 Task: Plan a 3-hour art therapy session for self-expression and creative exploration.
Action: Key pressed s<Key.caps_lock>ELF-<Key.caps_lock>e<Key.caps_lock>XPRESSION<Key.space><Key.shift>&<Key.space><Key.caps_lock>c<Key.caps_lock>REATIVE<Key.space><Key.caps_lock>e<Key.caps_lock>XPLORATION<Key.space><Key.caps_lock>a<Key.caps_lock>RT<Key.space><Key.caps_lock>t<Key.caps_lock>HERAPY<Key.space>
Screenshot: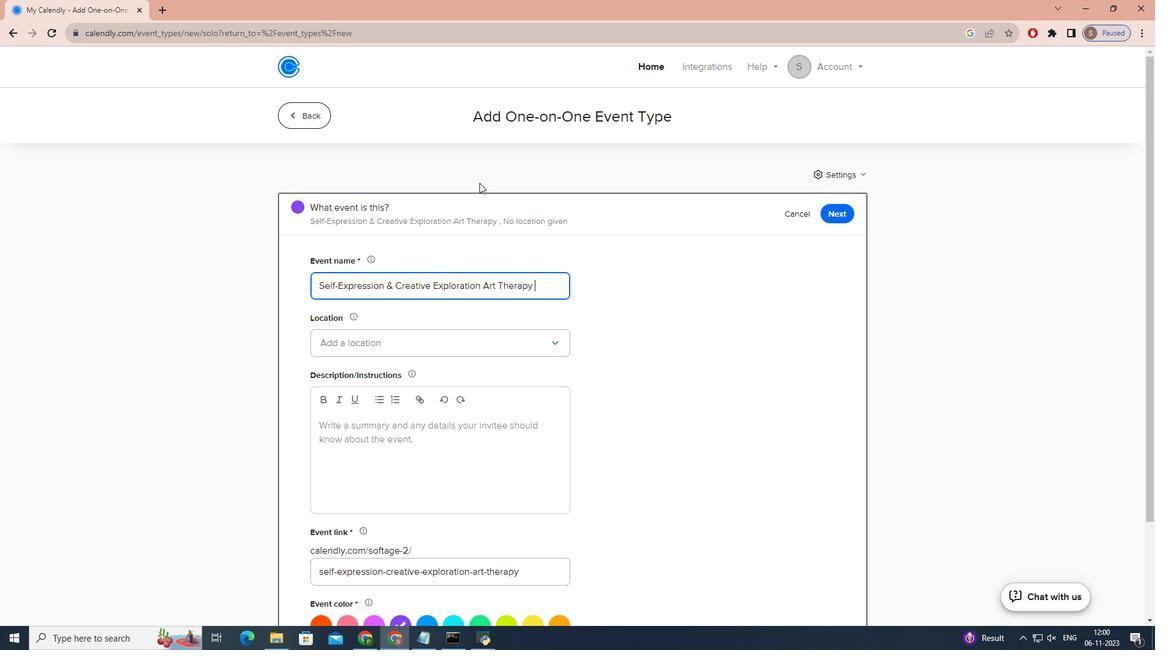 
Action: Mouse moved to (485, 343)
Screenshot: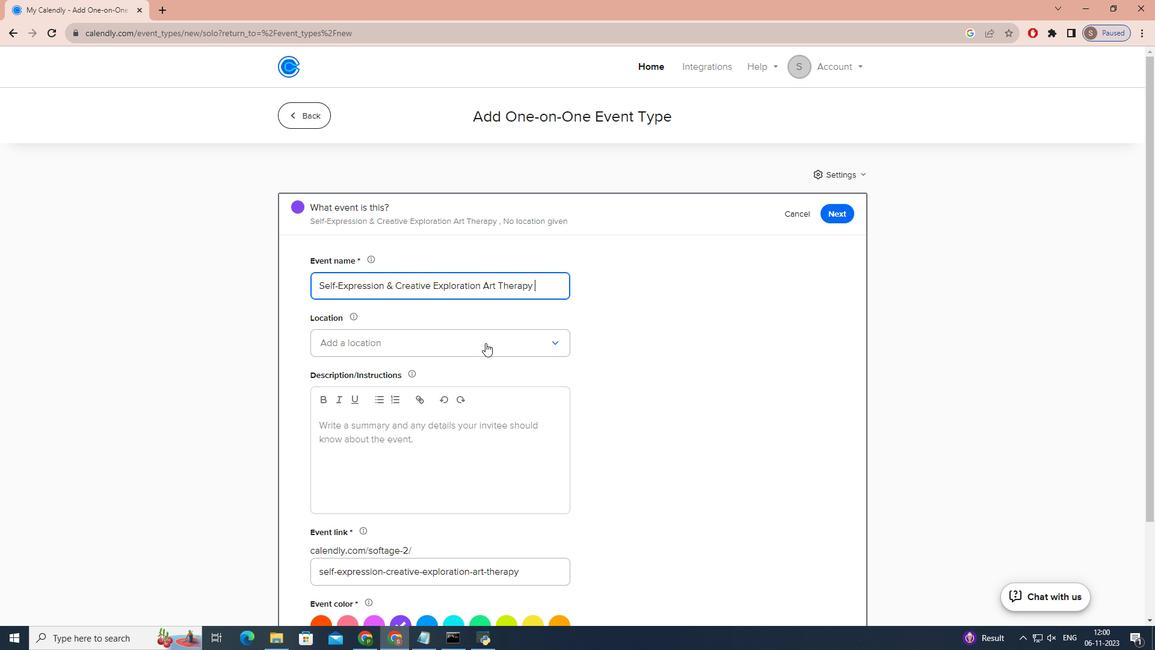 
Action: Mouse pressed left at (485, 343)
Screenshot: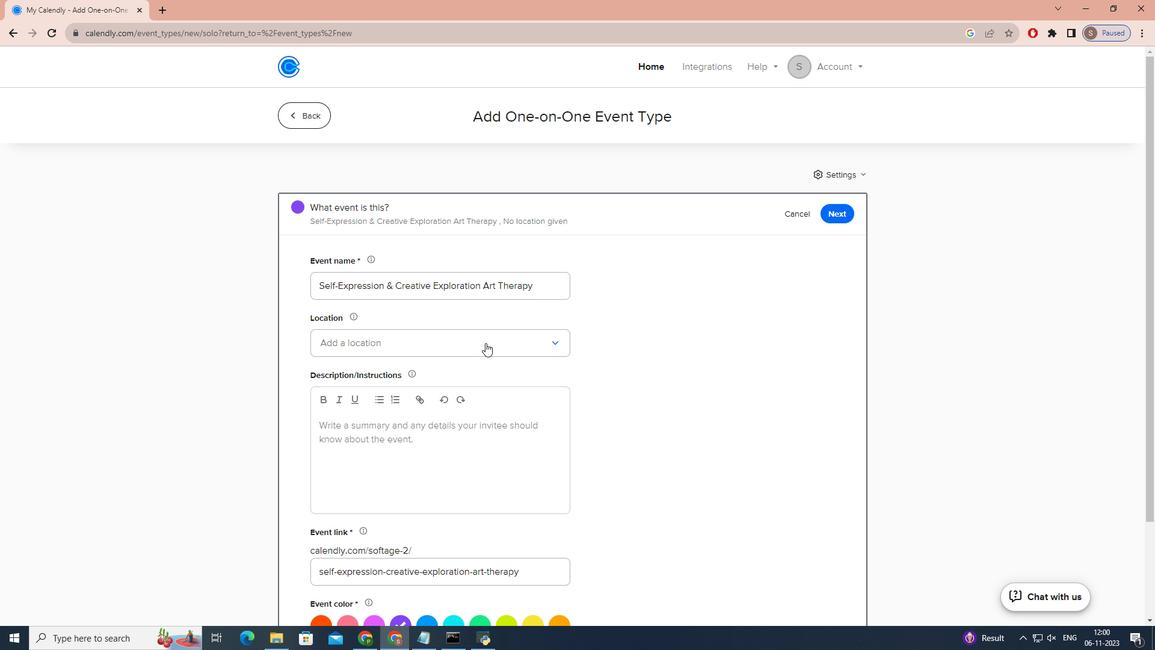 
Action: Mouse moved to (449, 381)
Screenshot: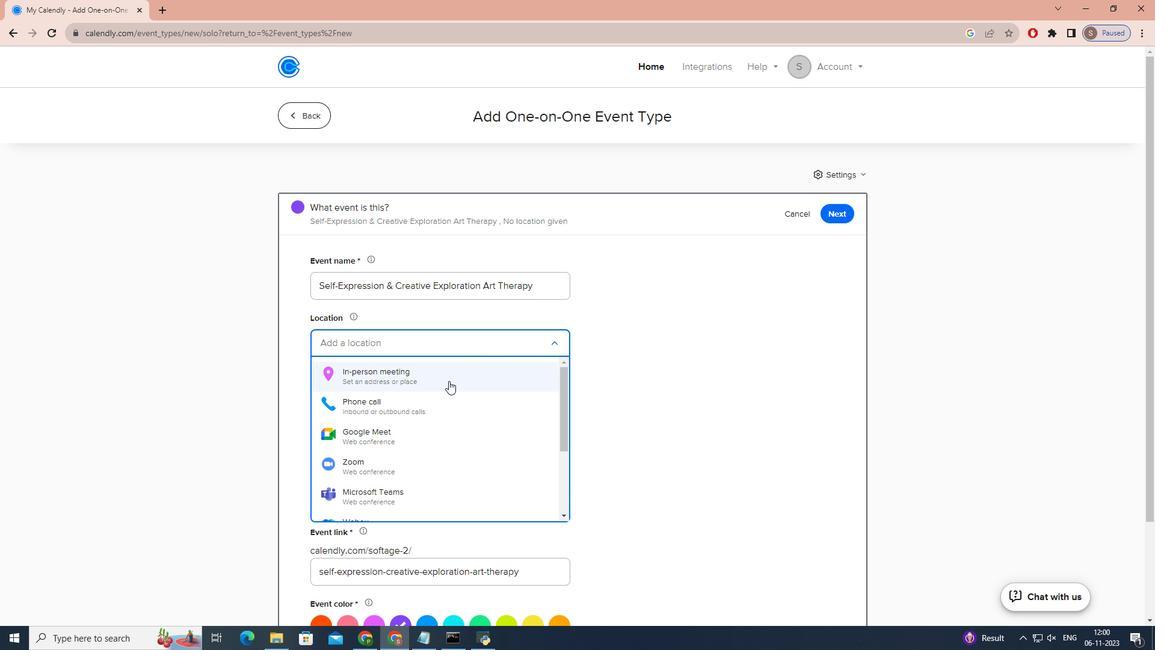 
Action: Mouse pressed left at (449, 381)
Screenshot: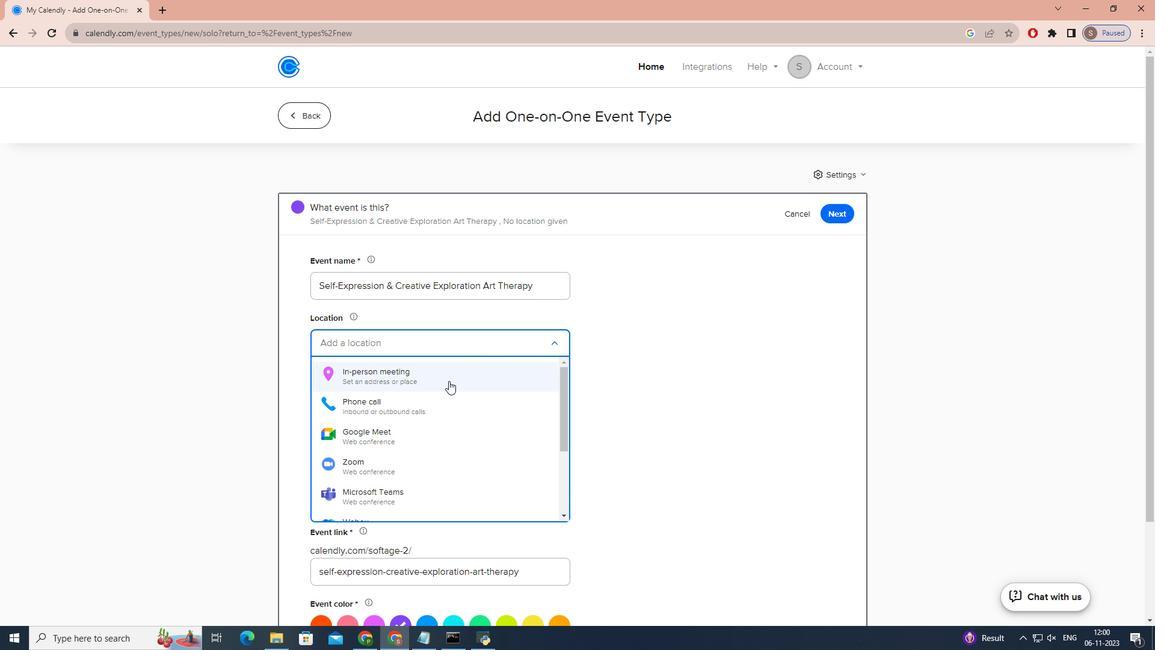 
Action: Mouse moved to (535, 213)
Screenshot: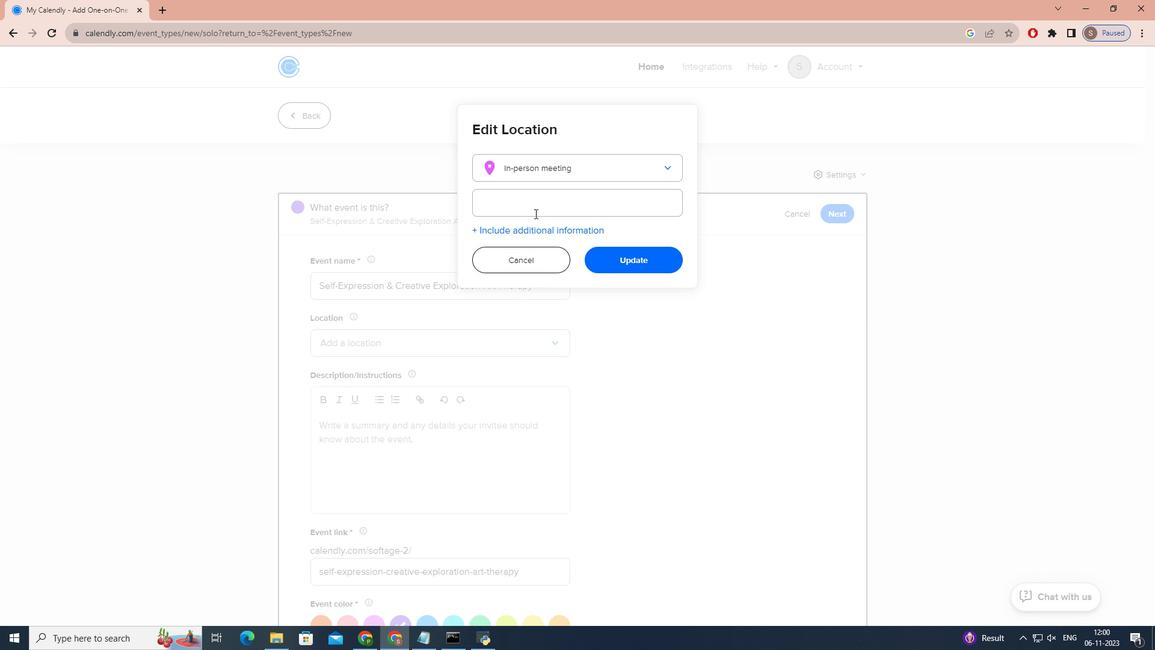 
Action: Mouse pressed left at (535, 213)
Screenshot: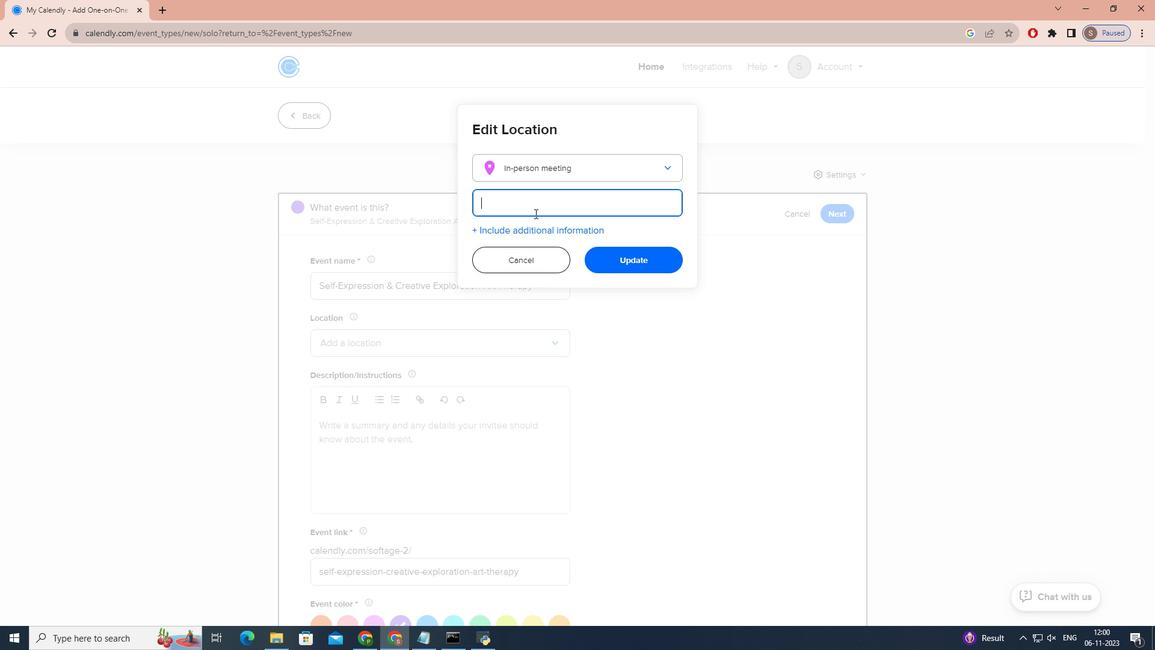 
Action: Mouse moved to (529, 207)
Screenshot: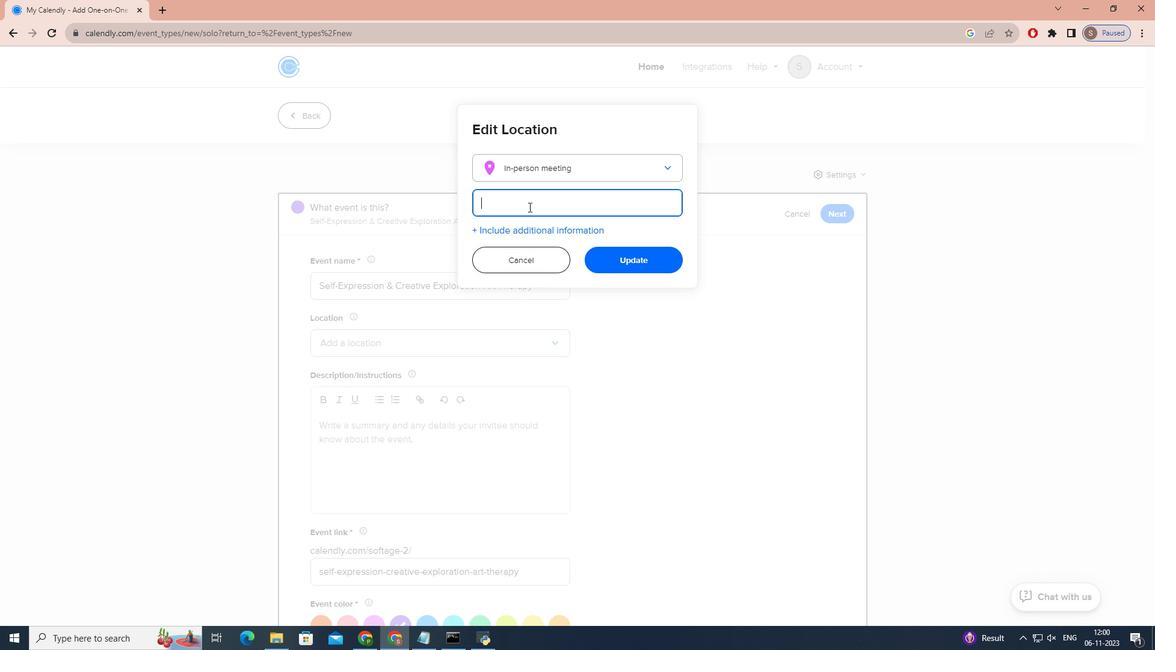 
Action: Key pressed <Key.caps_lock>b<Key.caps_lock>RAIN<Key.space><Key.caps_lock>r<Key.caps_lock>ESOURCE<Key.space>263<Key.backspace><Key.backspace><Key.backspace><Key.caps_lock>a<Key.caps_lock>RT<Key.space><Key.caps_lock>t<Key.caps_lock>HERAPY<Key.space><Key.caps_lock>c<Key.caps_lock>ENTRE<Key.backspace><Key.backspace>ER,<Key.space>235<Key.space><Key.caps_lock>w<Key.caps_lock>EST<Key.space><Key.caps_lock>a<Key.caps_lock>VE<Key.shift><Key.shift>#1D<Key.backspace><Key.caps_lock>d<Key.space>ny,<Key.space>ny<Key.space>10023<Key.space>
Screenshot: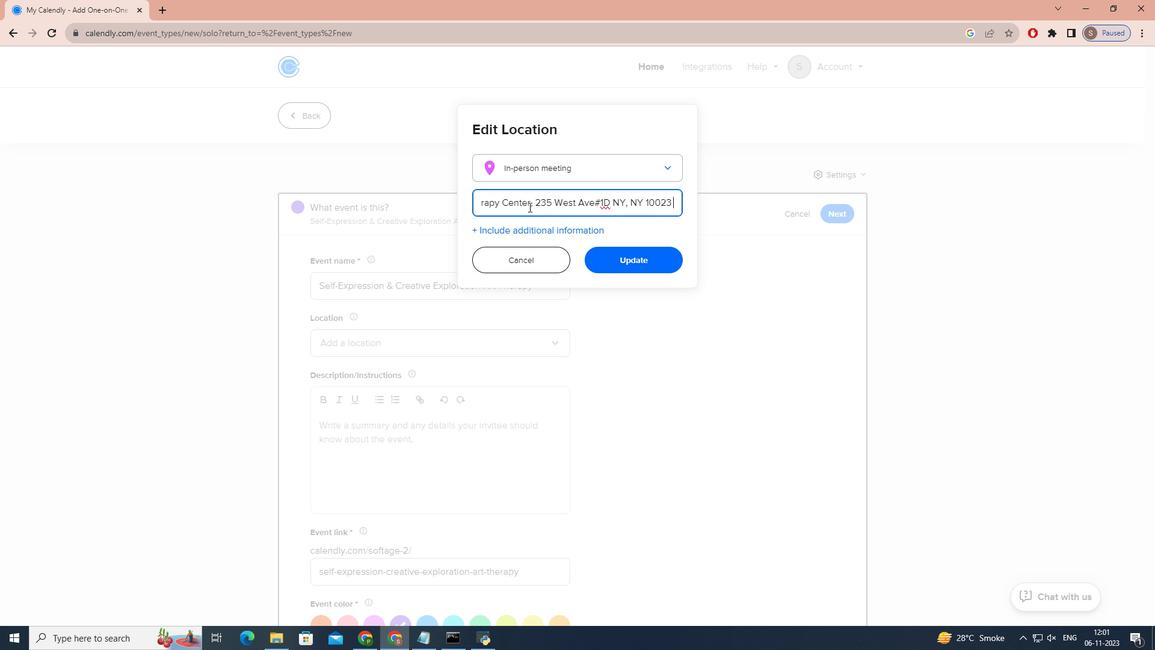 
Action: Mouse moved to (595, 201)
Screenshot: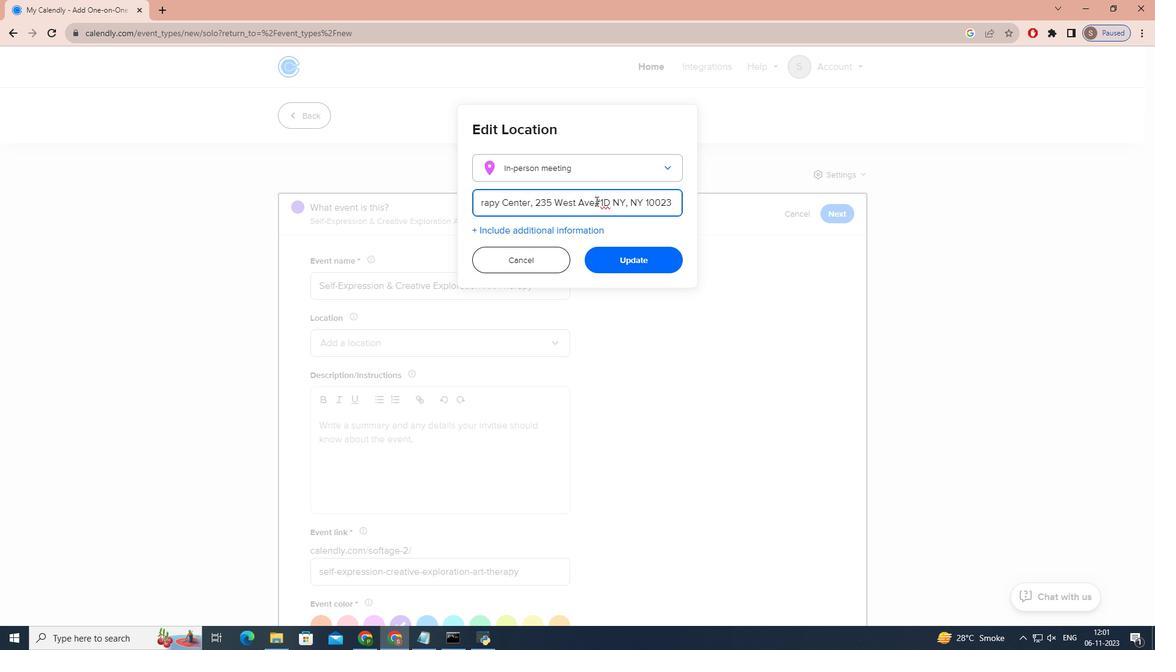 
Action: Mouse pressed left at (595, 201)
Screenshot: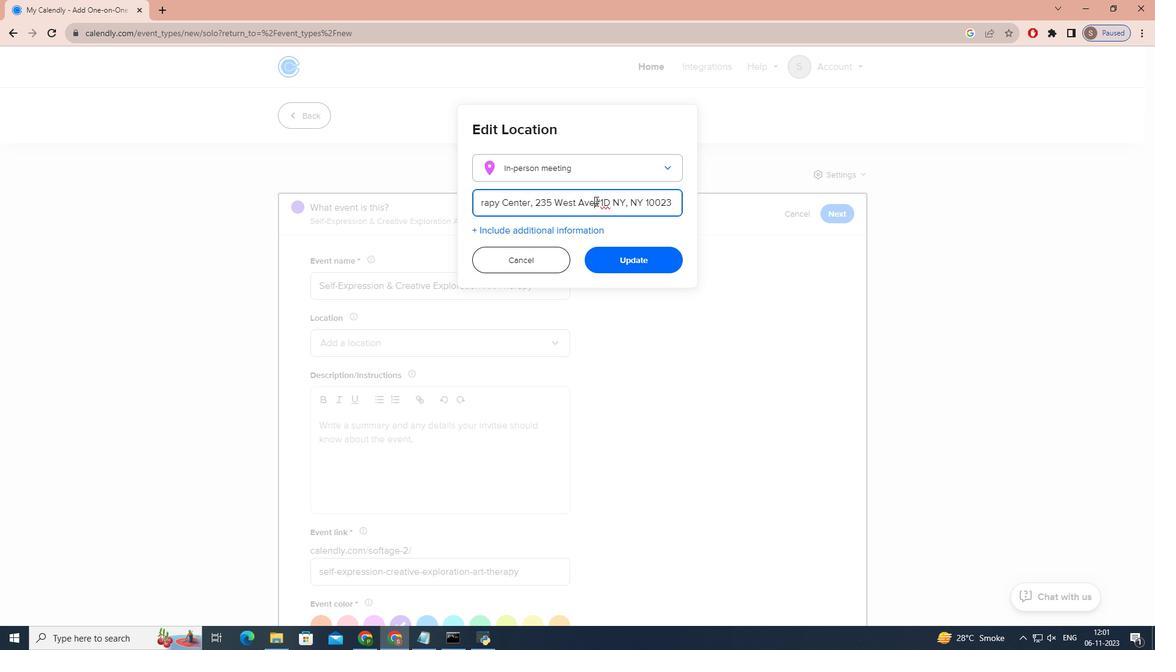 
Action: Key pressed <Key.space>
Screenshot: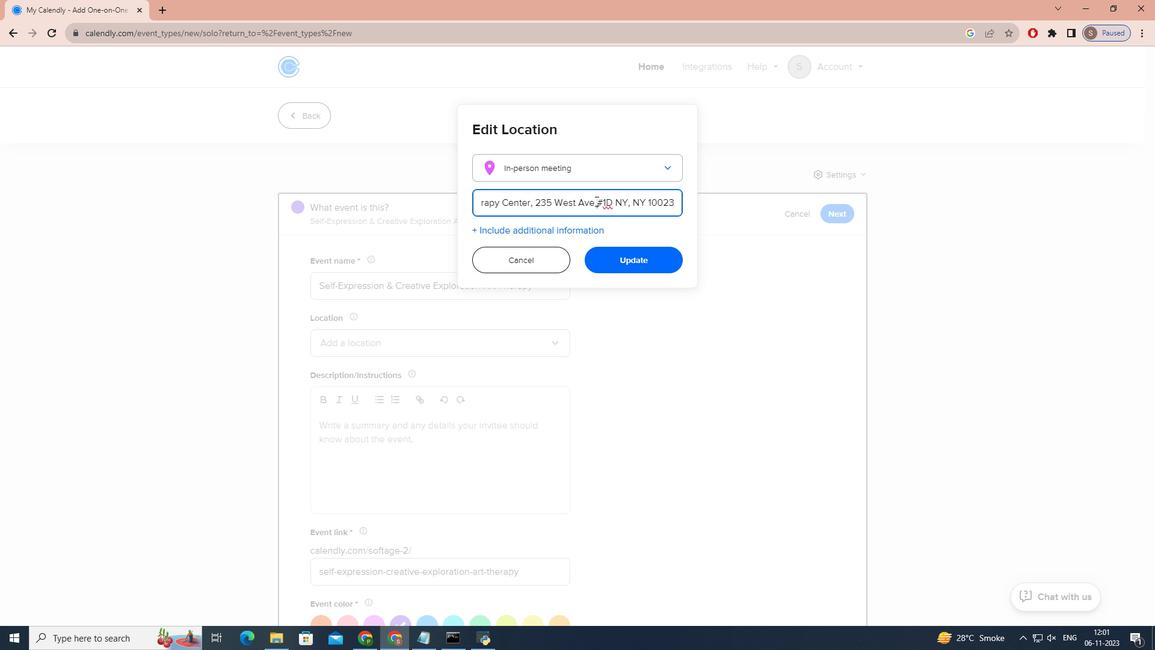 
Action: Mouse moved to (626, 255)
Screenshot: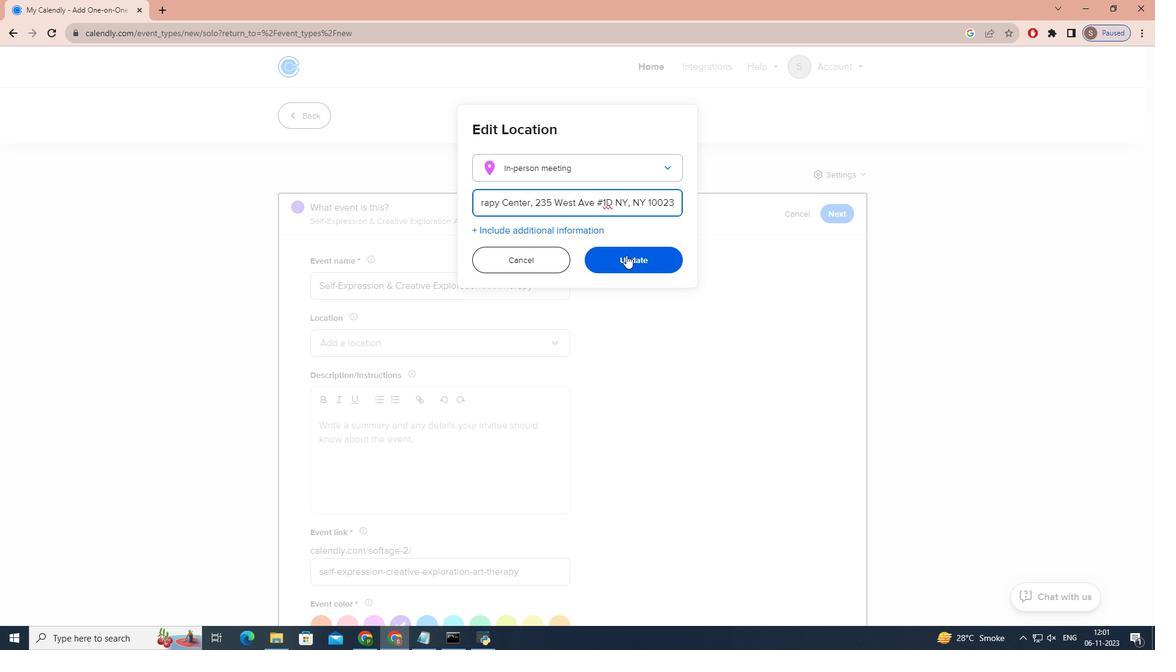 
Action: Mouse pressed left at (626, 255)
Screenshot: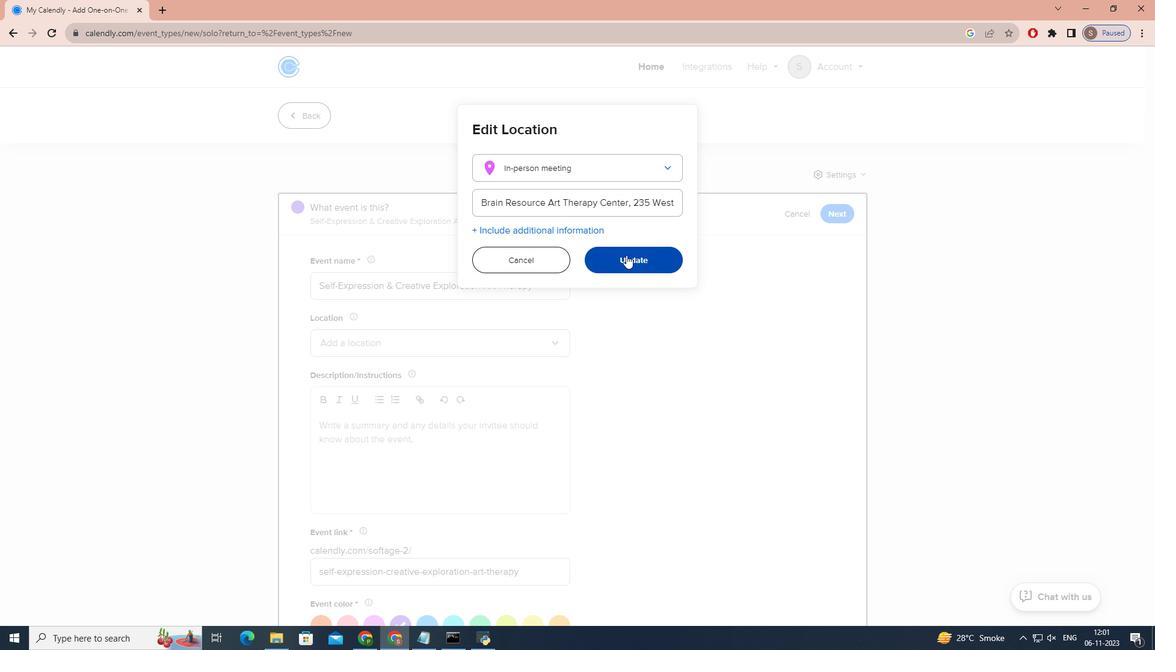 
Action: Mouse moved to (446, 476)
Screenshot: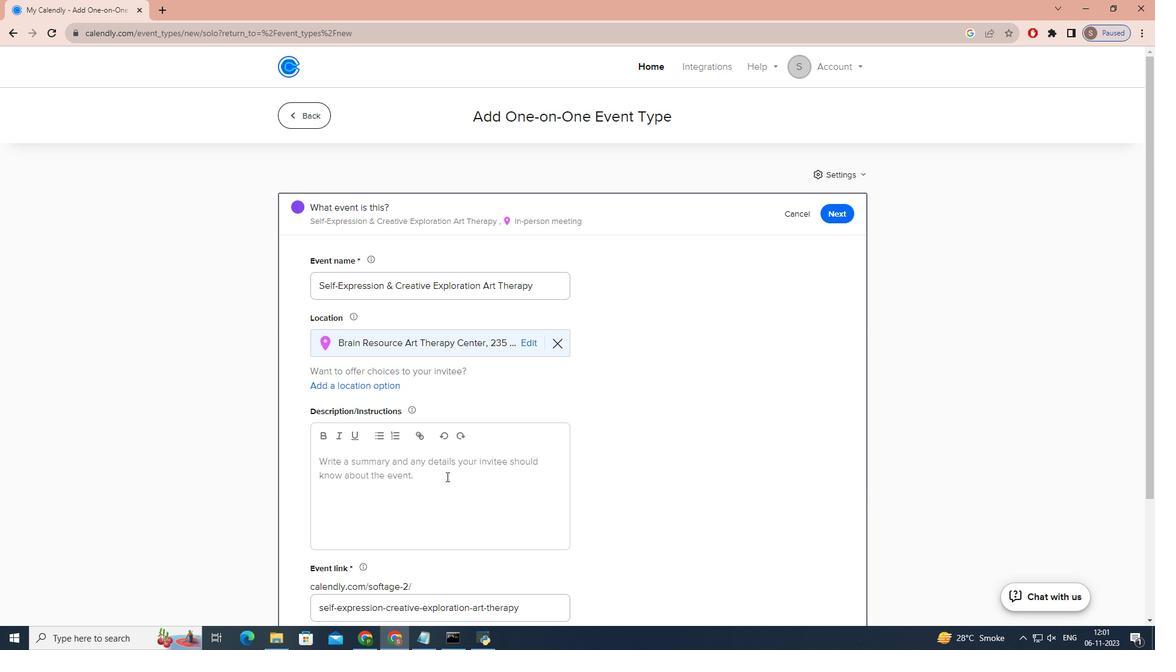 
Action: Mouse pressed left at (446, 476)
Screenshot: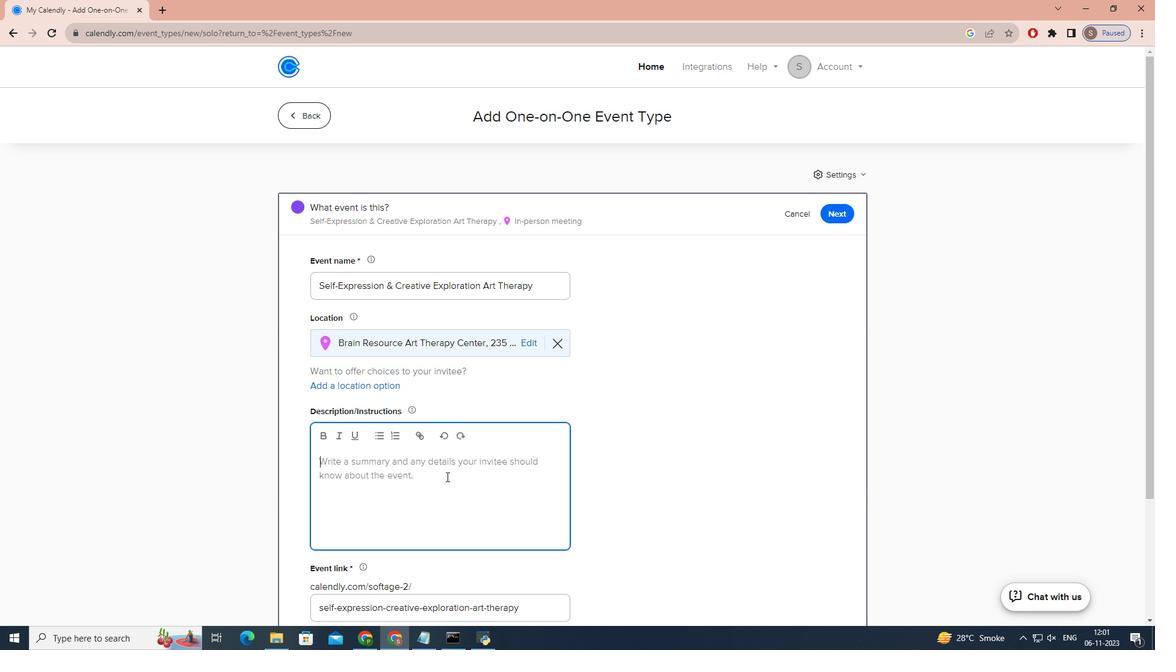
Action: Mouse moved to (446, 476)
Screenshot: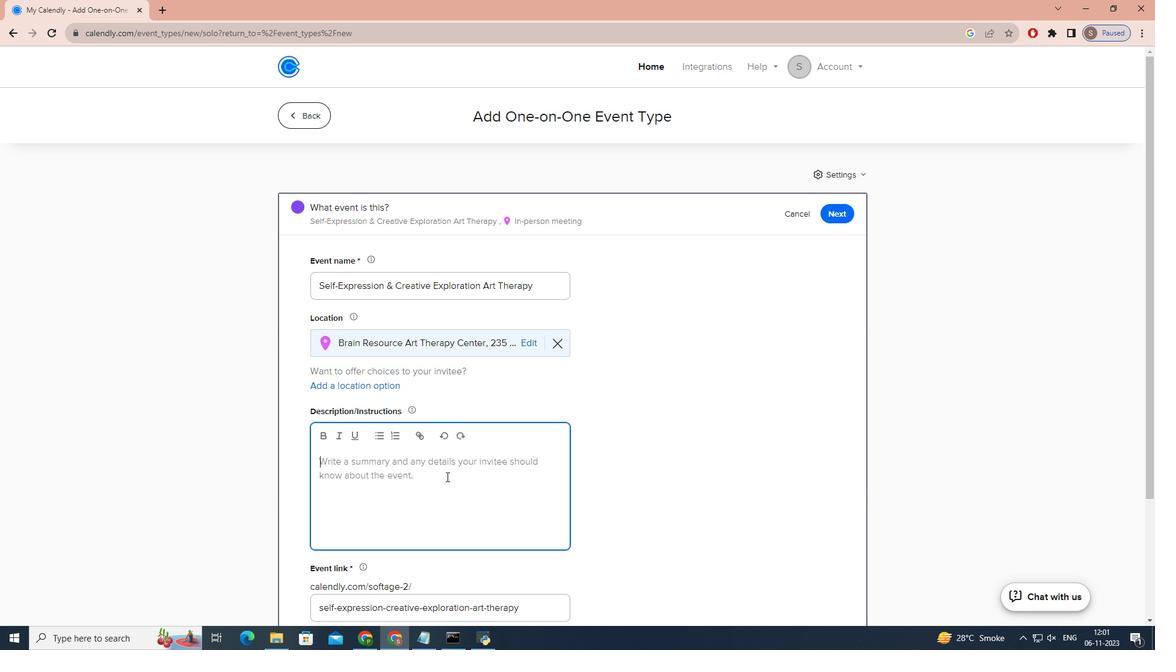 
Action: Key pressed <Key.caps_lock><Key.caps_lock>j<Key.caps_lock>OIN<Key.space>US<Key.space>FOR<Key.space>A<Key.space>MIND<Key.space>REFRESHING<Key.space>ART<Key.space>THERAPY<Key.space>SESSION<Key.space>DESIGNED<Key.space>TO<Key.space>HELP<Key.space>YOU<Key.space>EXPLORE<Key.space>YOUR<Key.space>INNER<Key.space>CREATIVITY,<Key.space>EXPRESS<Key.space>YOUR<Key.space>EMOTIONS,<Key.space>AND<Key.space>DISCOVER<Key.space>NEW<Key.space>WAYS<Key.space>TO<Key.space>COMMUNIATE<Key.space>THROUGH<Key.space>ART.<Key.space><Key.caps_lock>a<Key.caps_lock>RT<Key.backspace><Key.backspace><Key.backspace><Key.backspace><Key.space><Key.caps_lock>t<Key.caps_lock>HIS<Key.space>
Screenshot: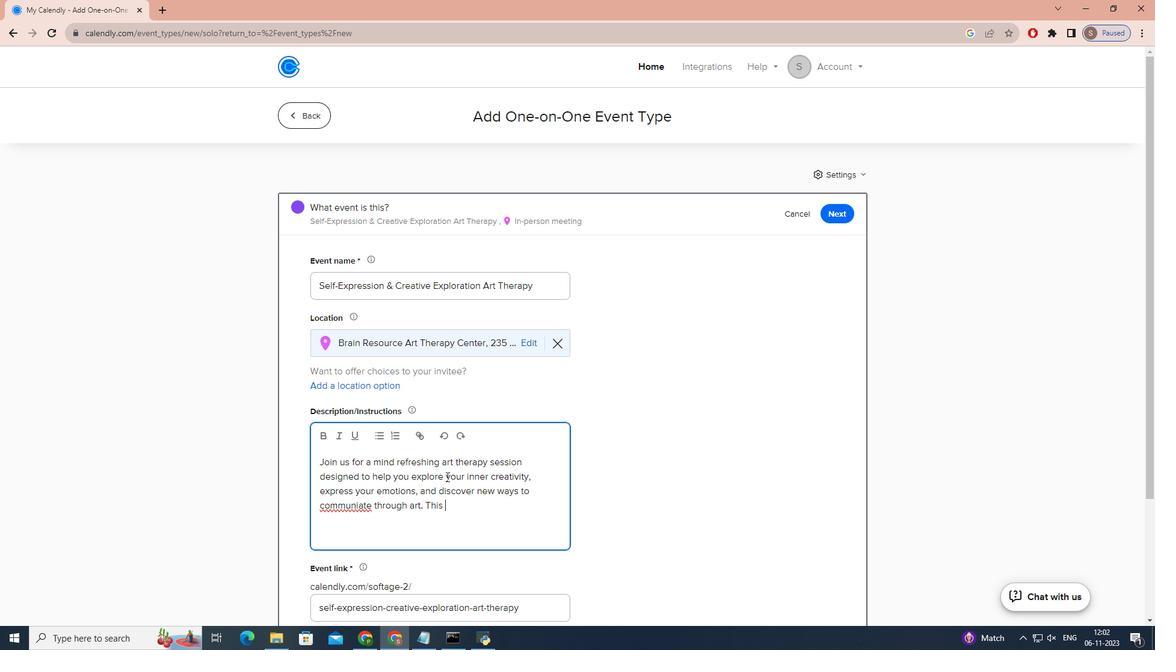 
Action: Mouse moved to (357, 506)
Screenshot: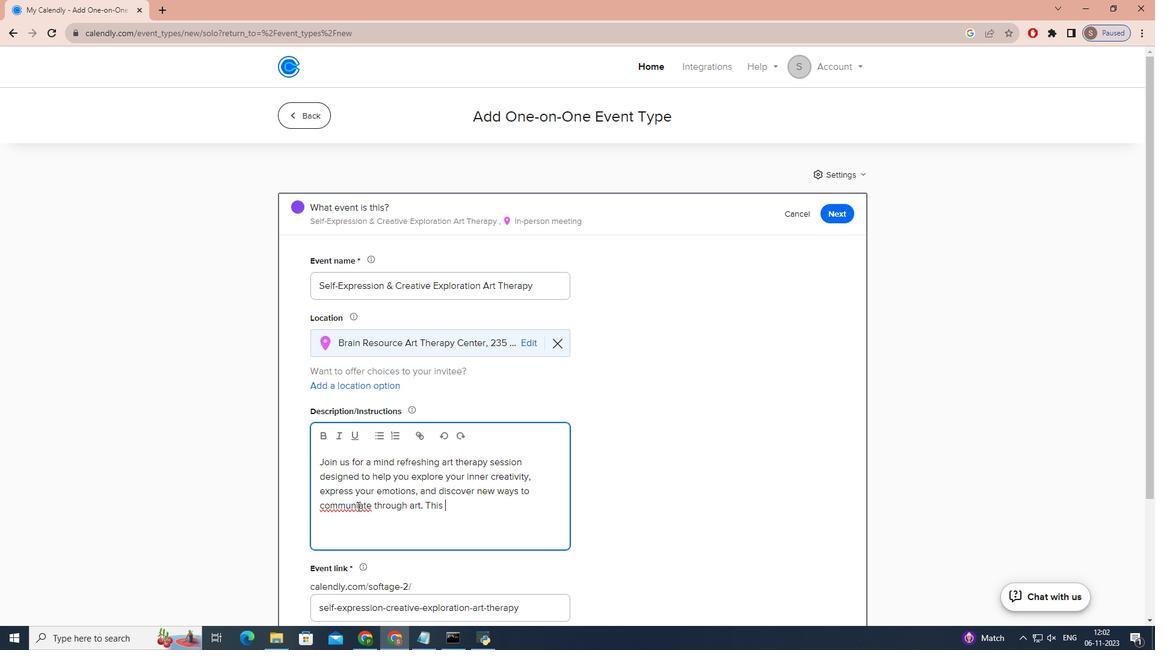 
Action: Mouse pressed left at (357, 506)
Screenshot: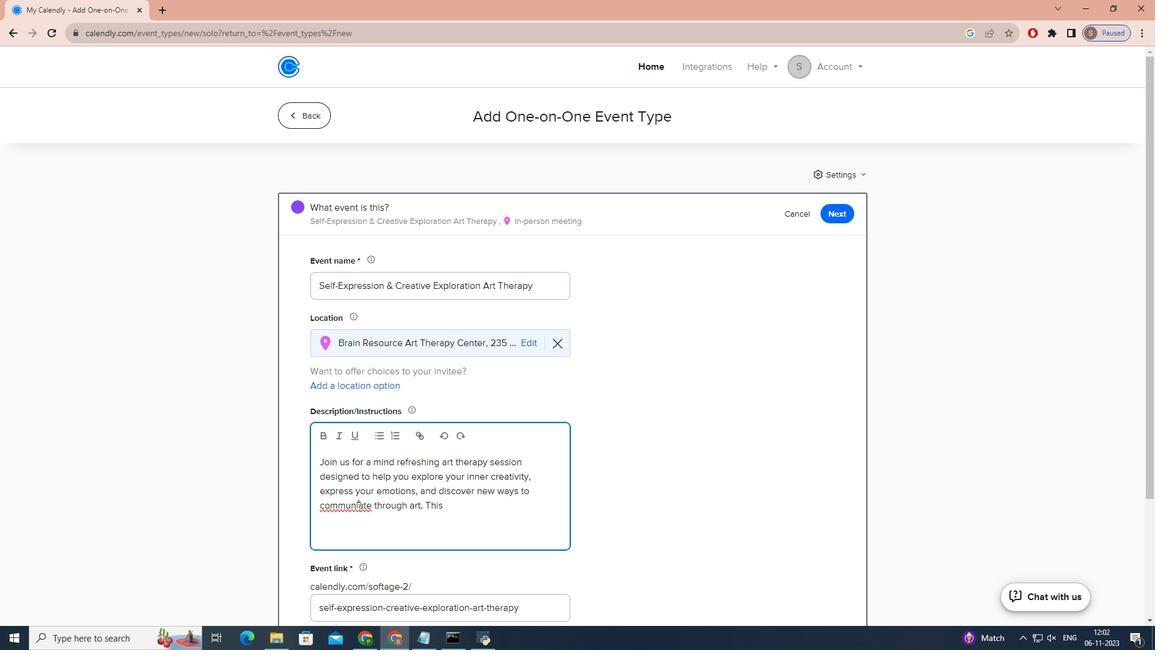 
Action: Key pressed C
Screenshot: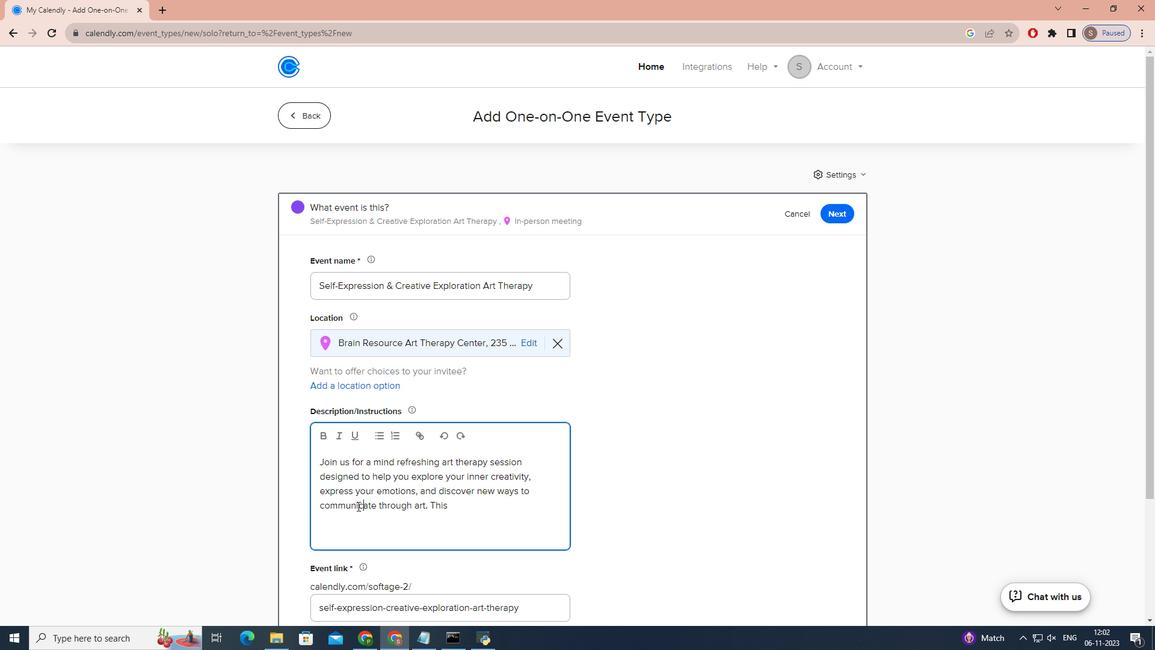 
Action: Mouse moved to (460, 510)
Screenshot: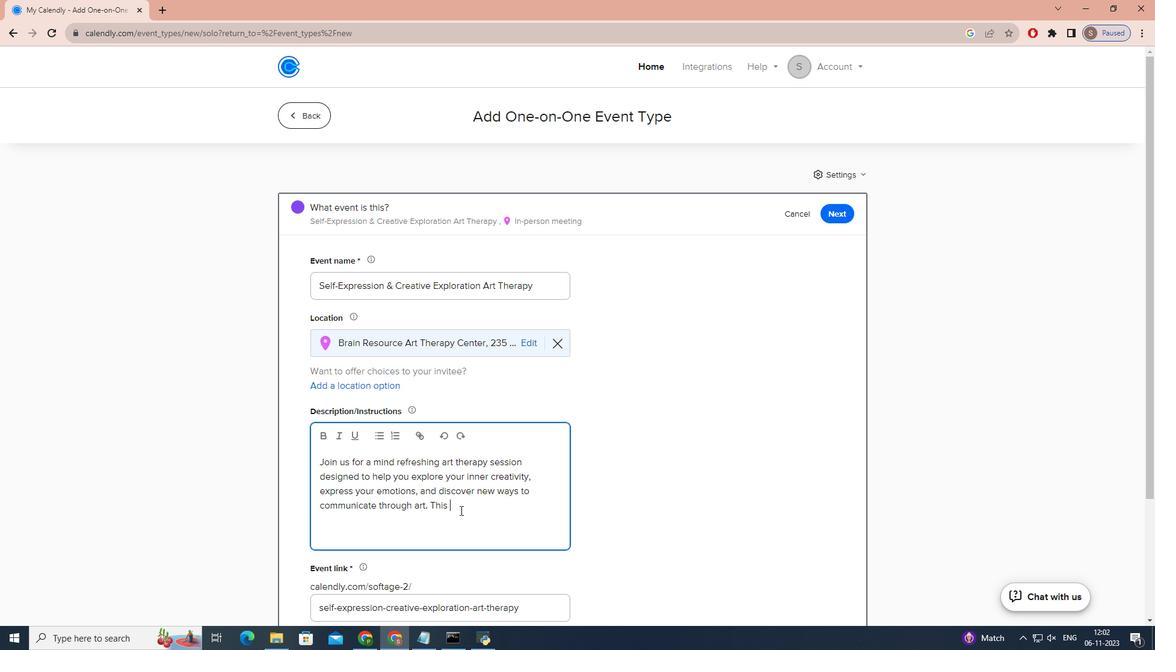 
Action: Mouse pressed left at (460, 510)
Screenshot: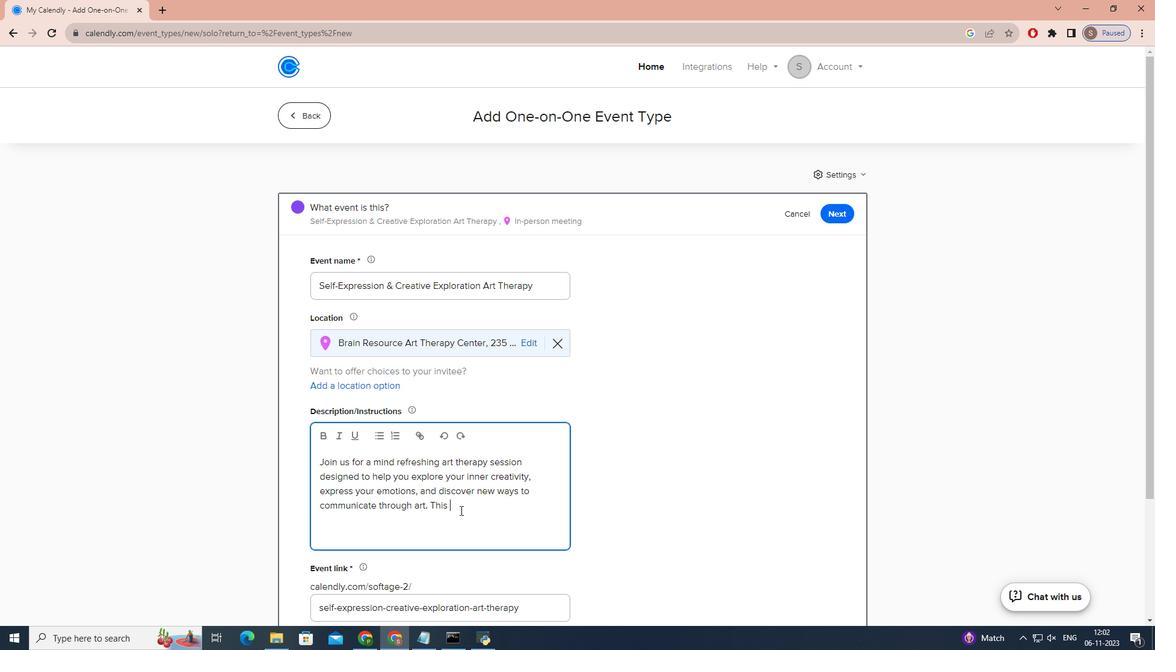 
Action: Key pressed SESS
Screenshot: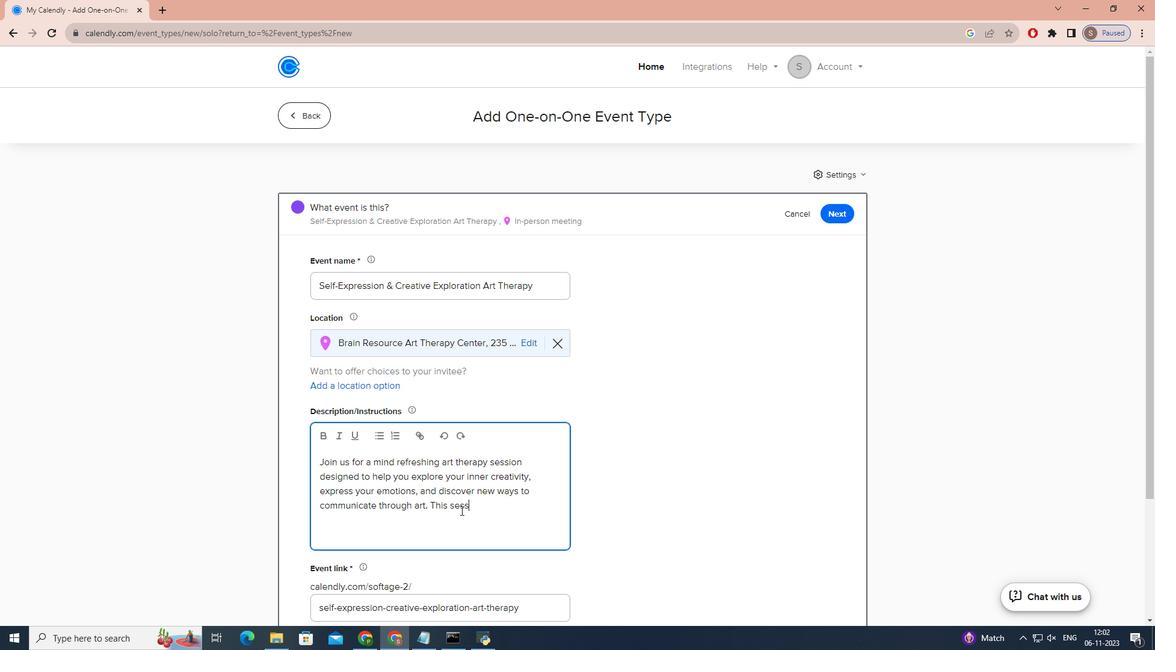 
Action: Mouse moved to (461, 510)
Screenshot: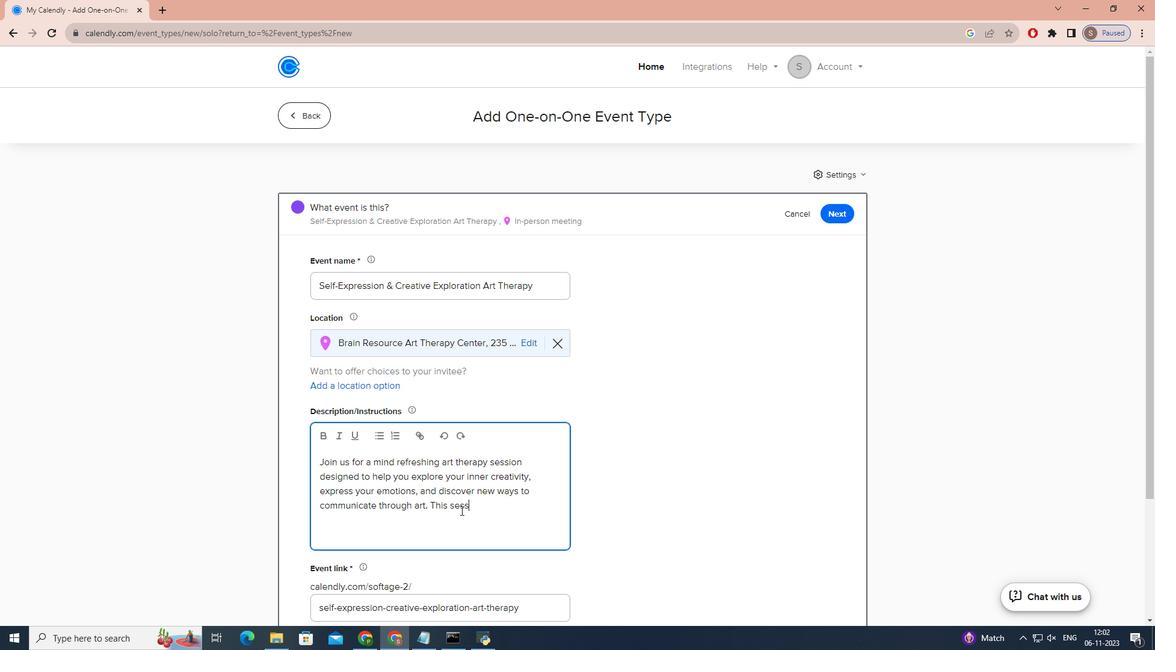 
Action: Key pressed ION<Key.space>IS<Key.space>OPEN<Key.space>TO<Key.space>ALL<Key.space>LEVELS<Key.space>OF<Key.space>ARTISTIC<Key.space>EXPERIENCE,<Key.space>FROM<Key.space>BEGINNERS<Key.space>TO<Key.space>ADVANCED<Key.space>ARTISTS.<Key.space><Key.caps_lock>t<Key.caps_lock>HROUGH<Key.space>VARIOUS<Key.space>ART<Key.space>EXERCISES<Key.space>AND<Key.space>TECHNIQUES,<Key.space>YOU'LL<Key.space>HAVE<Key.space>THE<Key.space>OPPORTUNITY<Key.space>TO<Key.space>TAP<Key.space>INTO<Key.space>YOUR<Key.space>EMOTIONS<Key.space>AND<Key.space>CREATE<Key.space>MEANINGFUL<Key.space>ARTWORK.<Key.space><Key.caps_lock>t<Key.caps_lock>HIS<Key.space>SESSION<Key.space>IS<Key.space>LED<Key.space>BY<Key.space>A<Key.space>CERTIFIED<Key.space>ART<Key.space>THERAPIST<Key.space>WHO<Key.space>WILL<Key.space>PROVIDE<Key.space>GUIDANCE,<Key.space>SUPPORT<Key.space>A<Key.backspace><Key.backspace>,<Key.space>AND<Key.space>A<Key.space>SAFE<Key.space>SPACE<Key.space>FOR<Key.space>SELF-EXPRESSION.<Key.space>
Screenshot: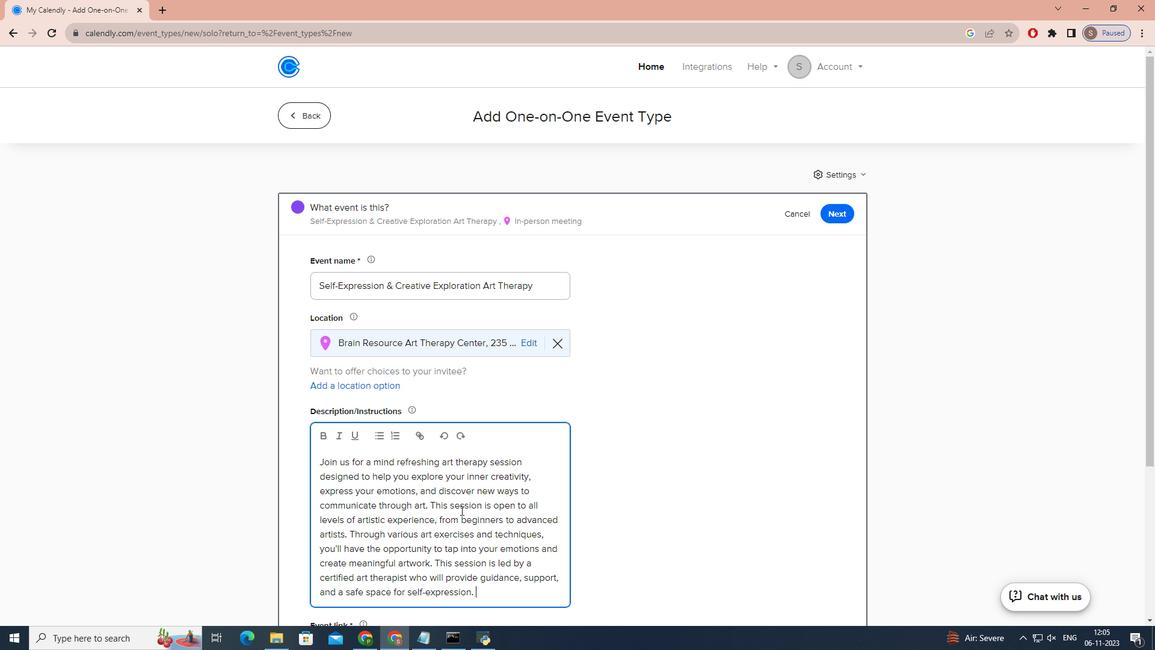 
Action: Mouse moved to (499, 464)
Screenshot: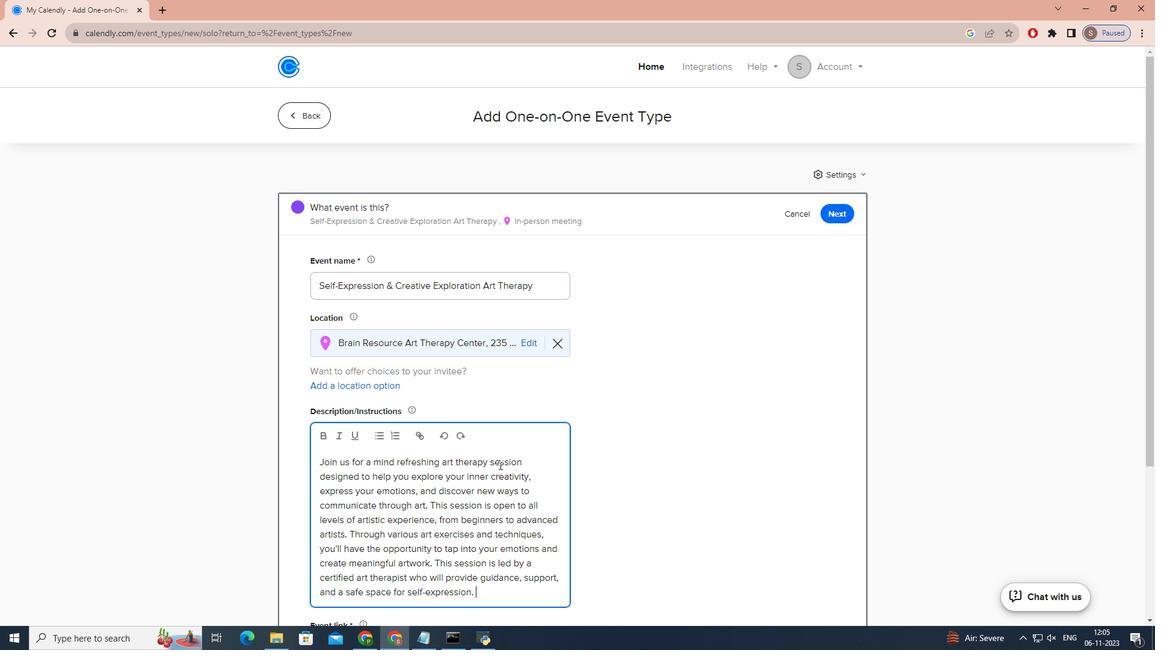 
Action: Mouse scrolled (499, 464) with delta (0, 0)
Screenshot: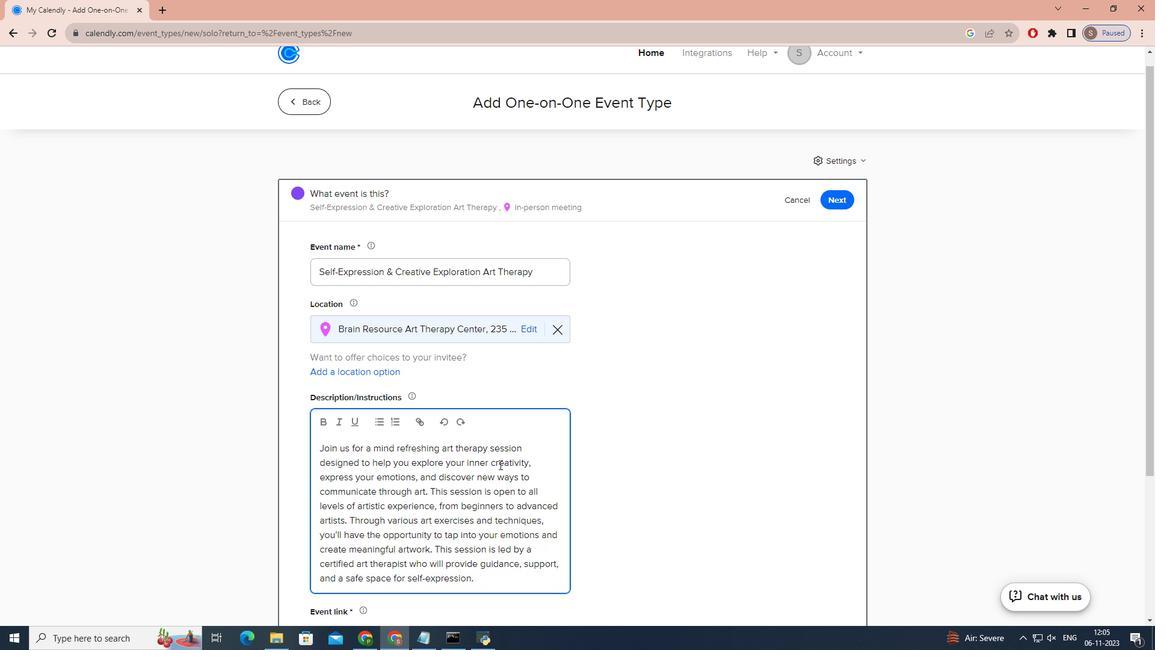 
Action: Mouse scrolled (499, 464) with delta (0, 0)
Screenshot: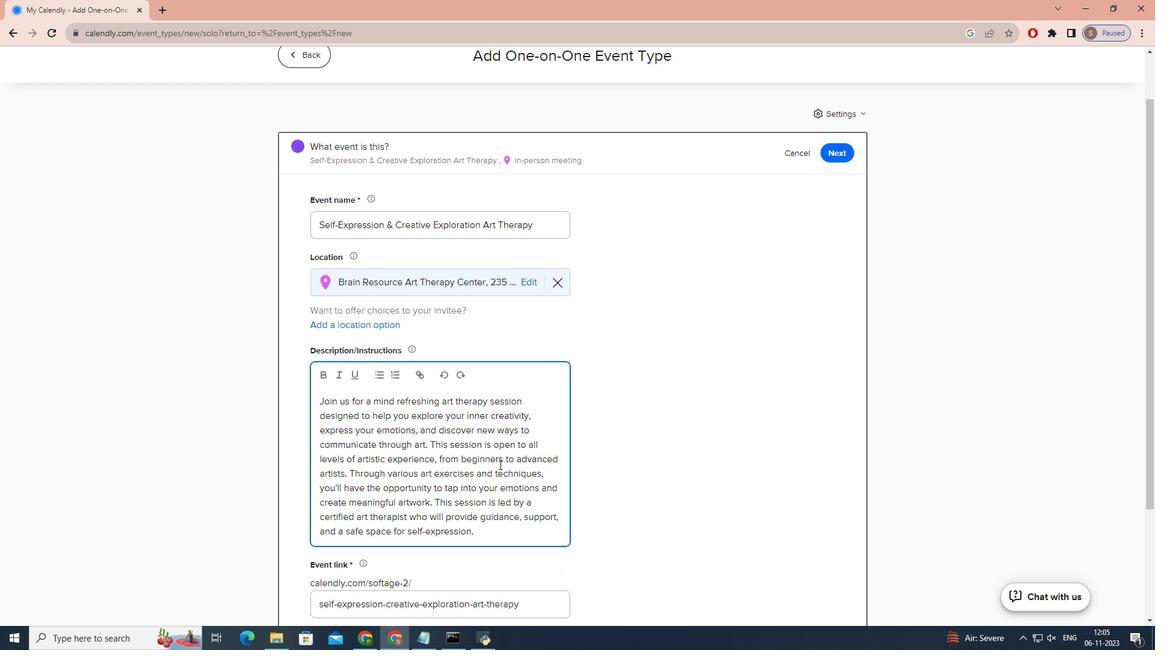 
Action: Mouse scrolled (499, 465) with delta (0, 0)
Screenshot: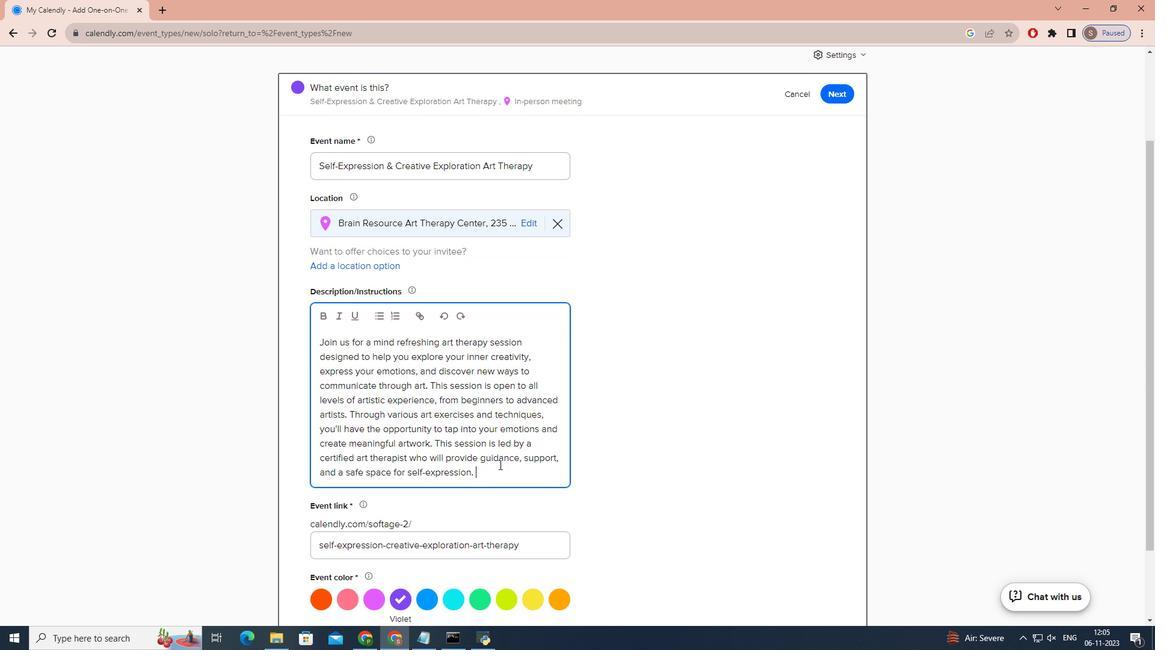 
Action: Mouse scrolled (499, 464) with delta (0, 0)
Screenshot: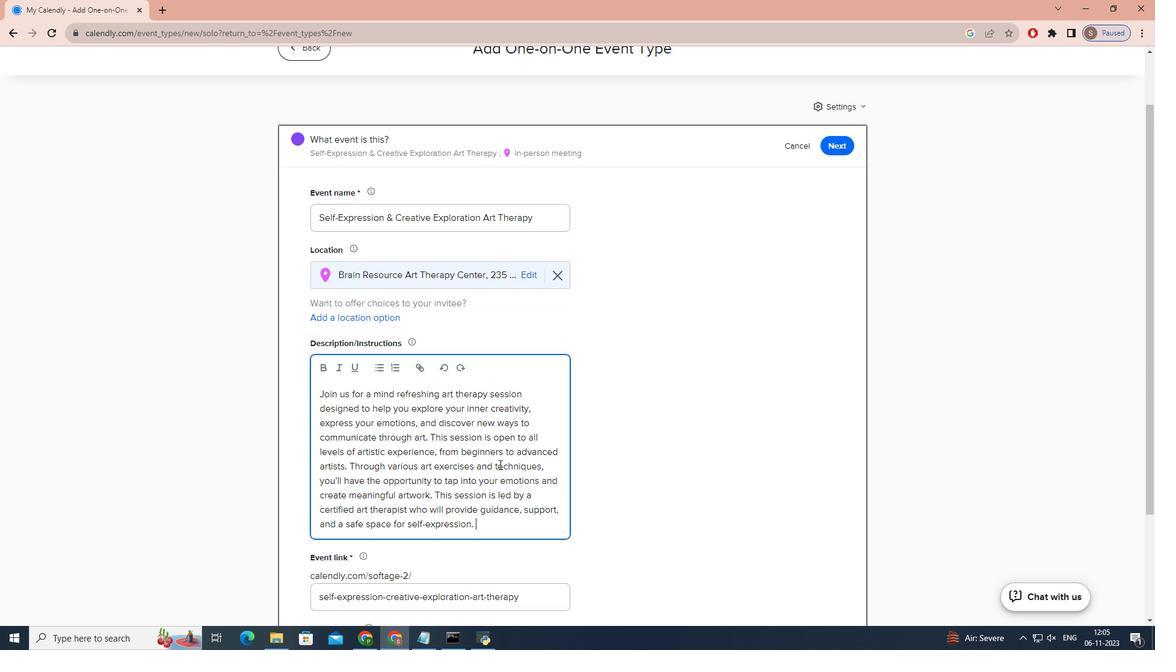 
Action: Mouse scrolled (499, 464) with delta (0, 0)
Screenshot: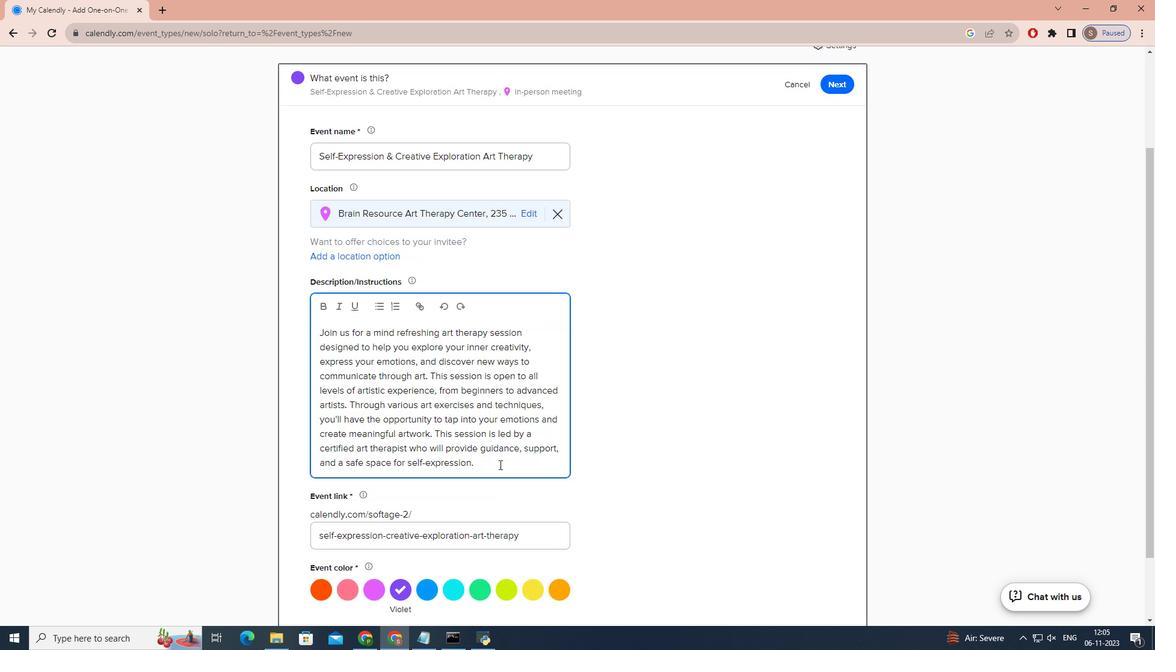 
Action: Mouse scrolled (499, 465) with delta (0, 0)
Screenshot: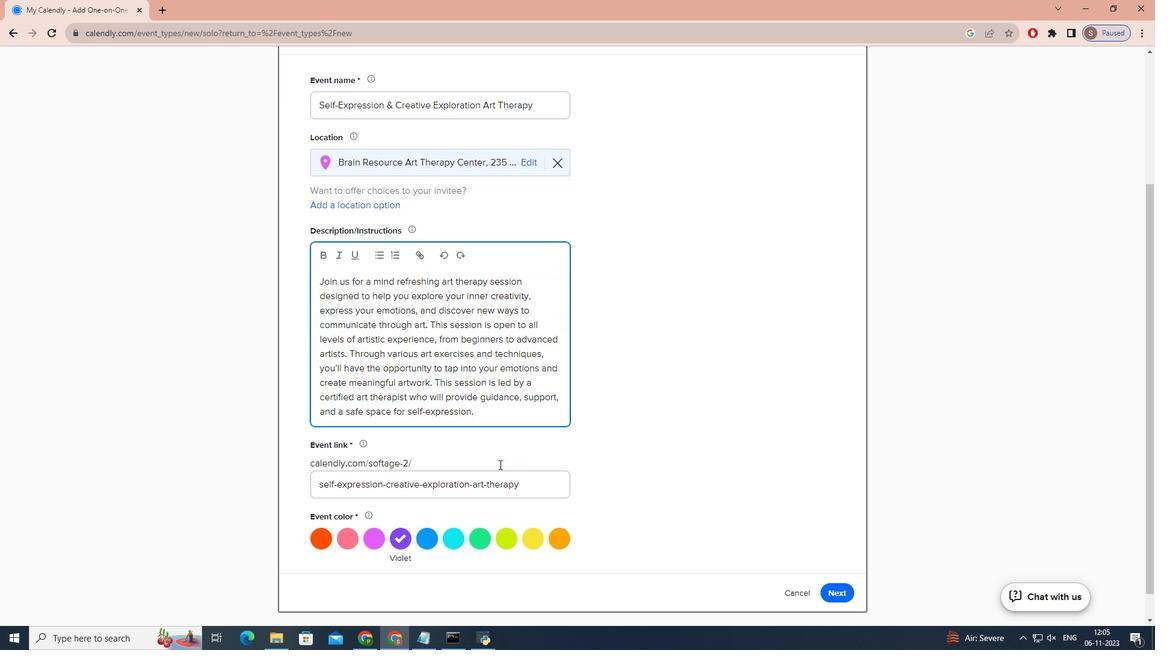 
Action: Mouse moved to (489, 499)
Screenshot: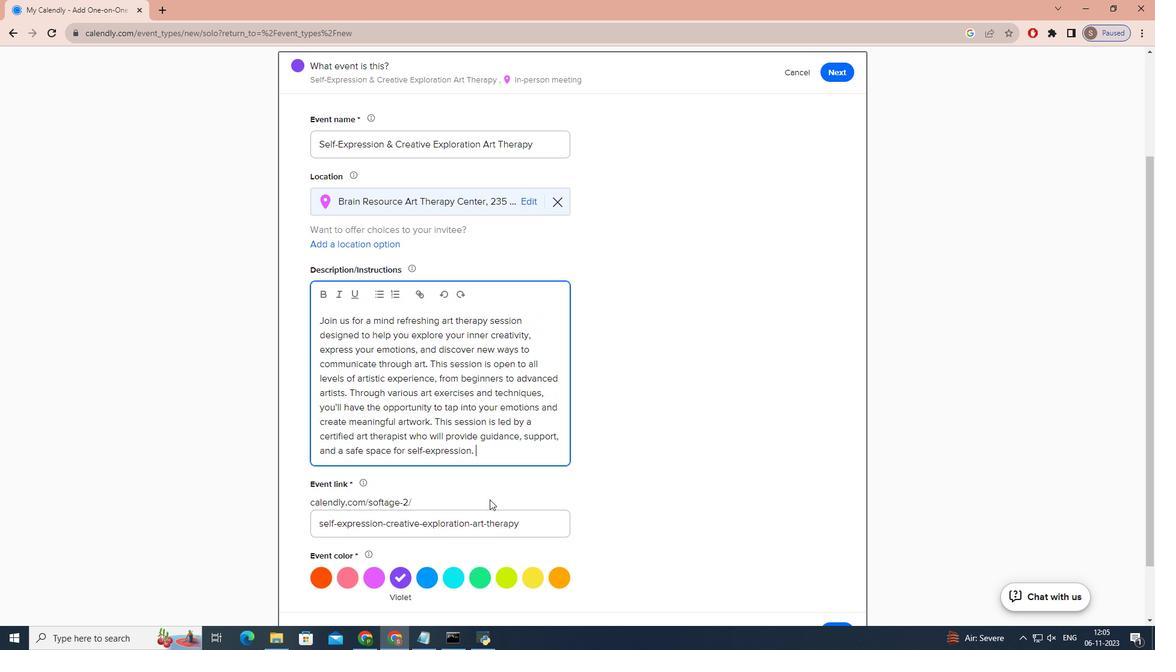 
Action: Mouse scrolled (489, 498) with delta (0, 0)
Screenshot: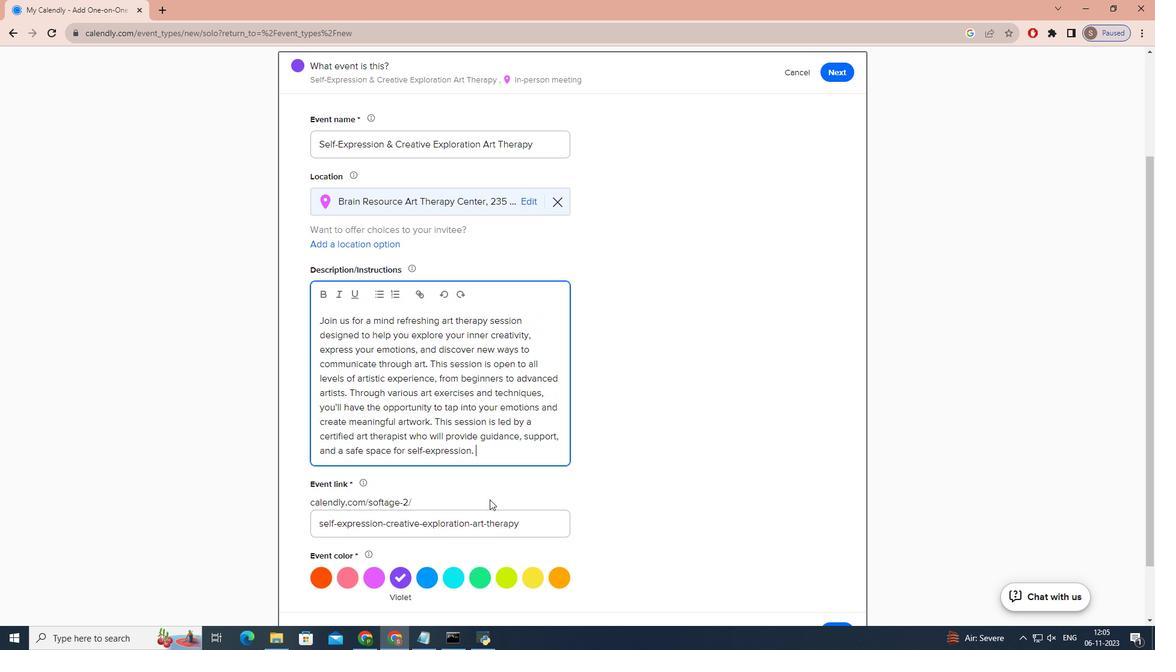 
Action: Mouse moved to (489, 499)
Screenshot: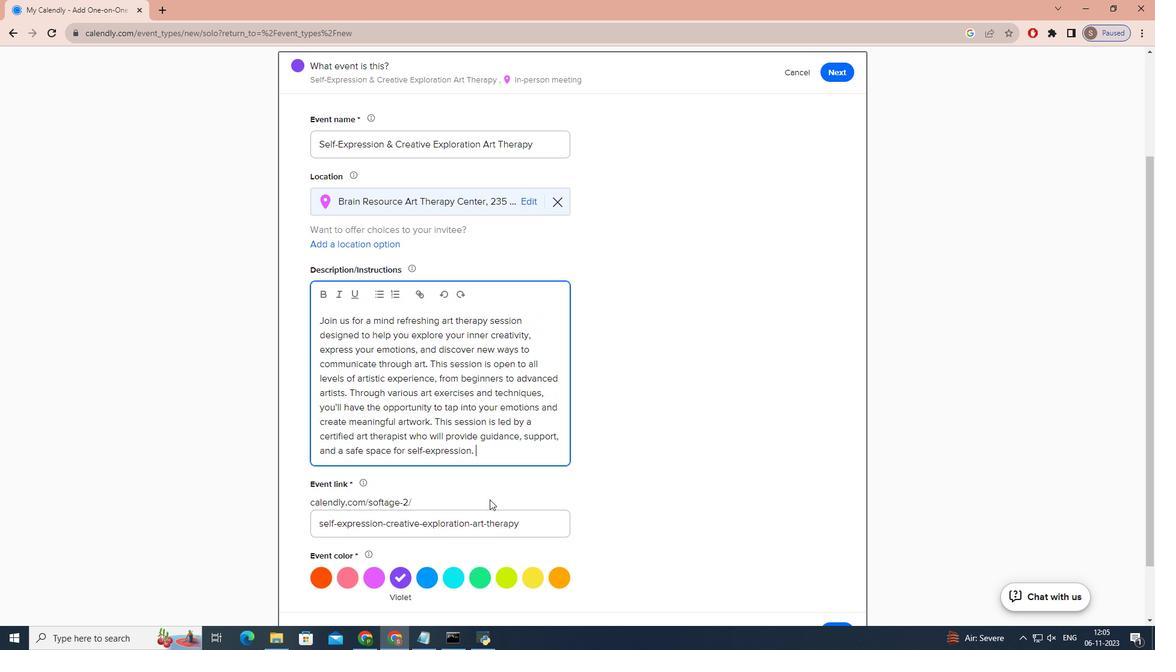 
Action: Mouse scrolled (489, 499) with delta (0, 0)
Screenshot: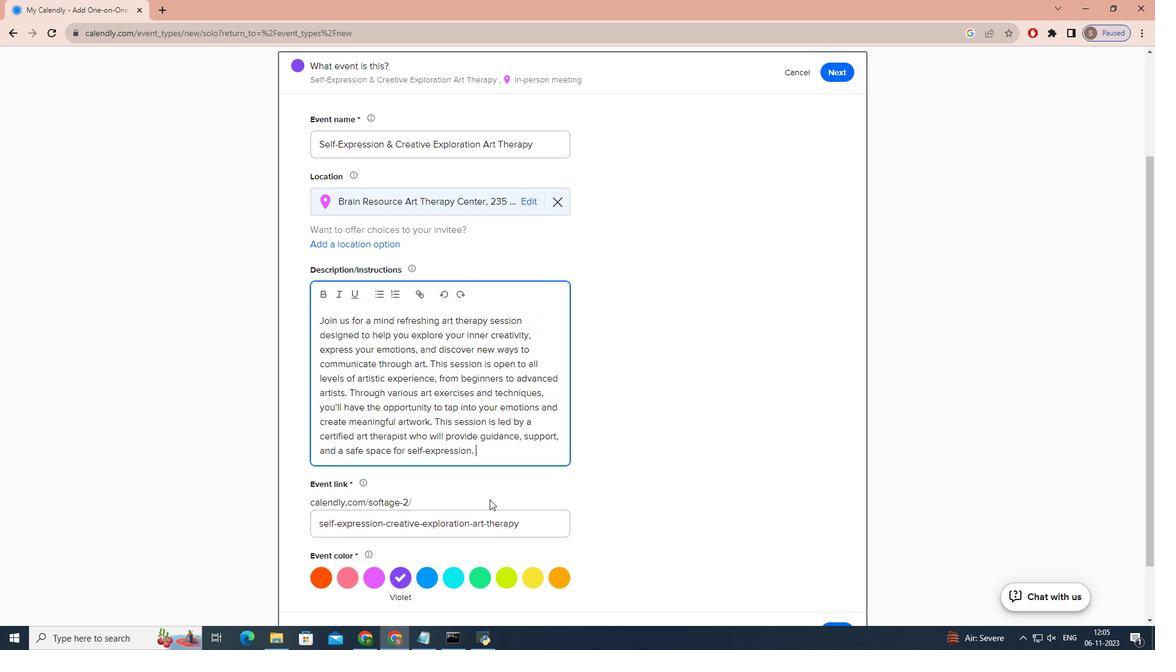 
Action: Mouse scrolled (489, 499) with delta (0, 0)
Screenshot: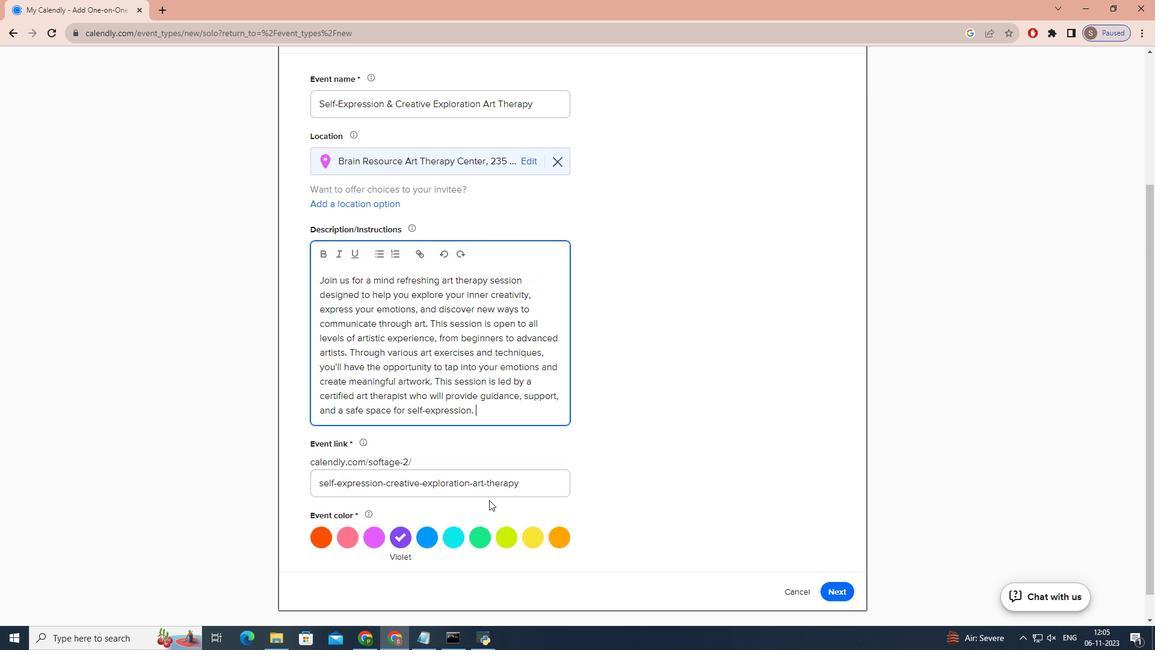 
Action: Mouse moved to (479, 512)
Screenshot: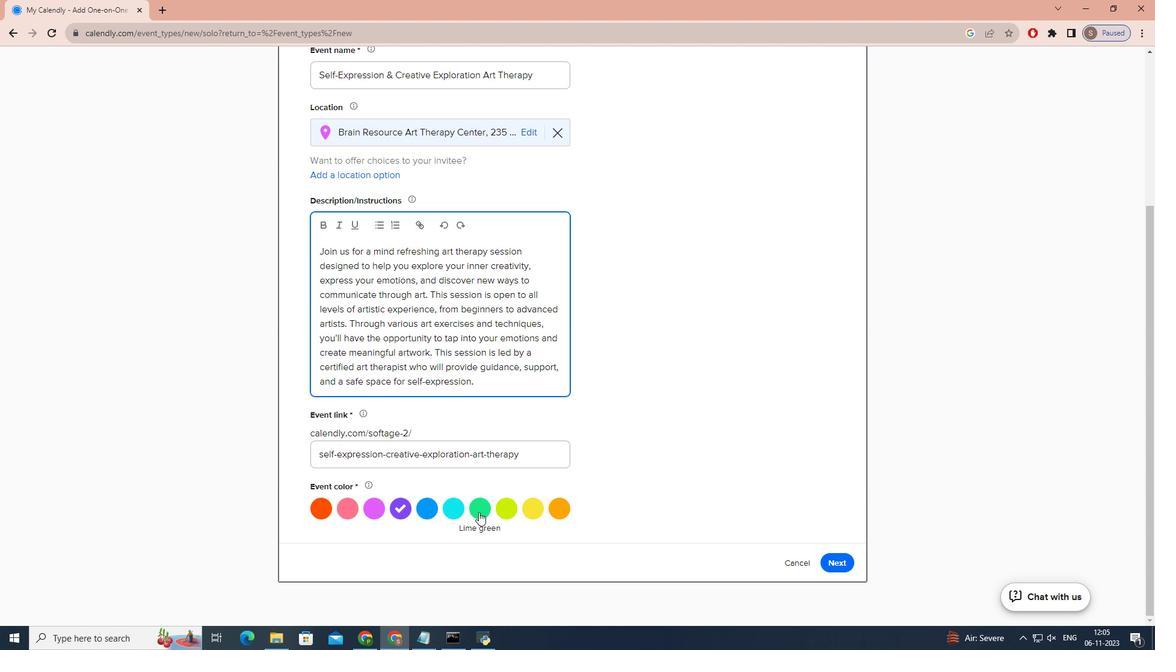 
Action: Mouse pressed left at (479, 512)
Screenshot: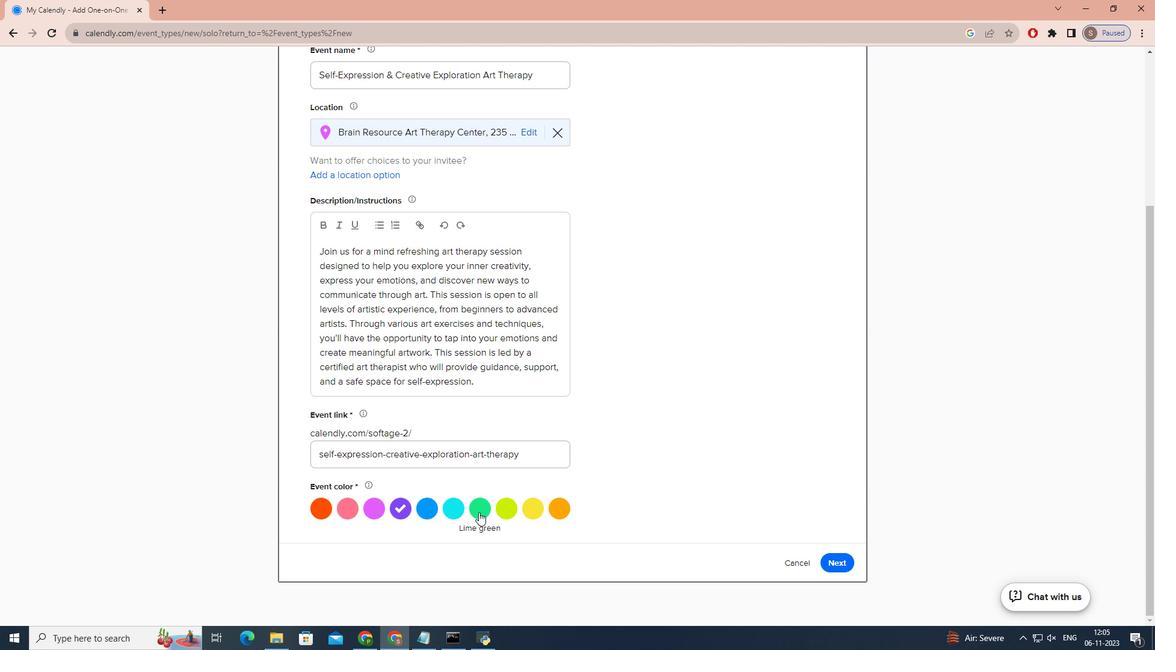 
Action: Mouse moved to (839, 560)
Screenshot: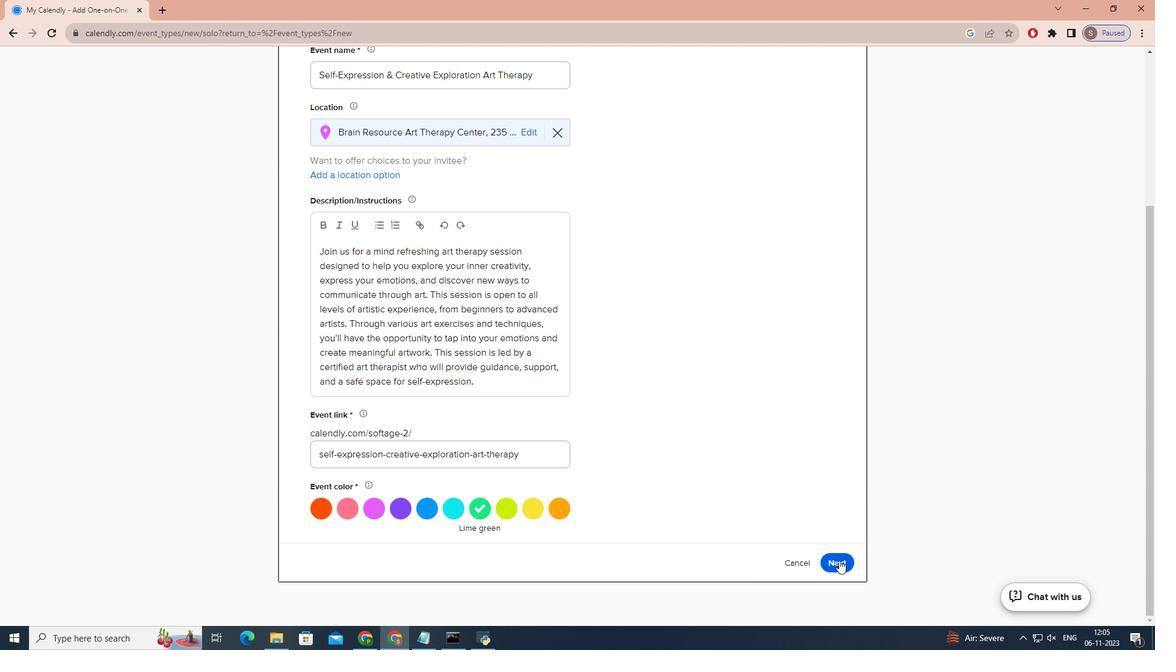 
Action: Mouse pressed left at (839, 560)
Screenshot: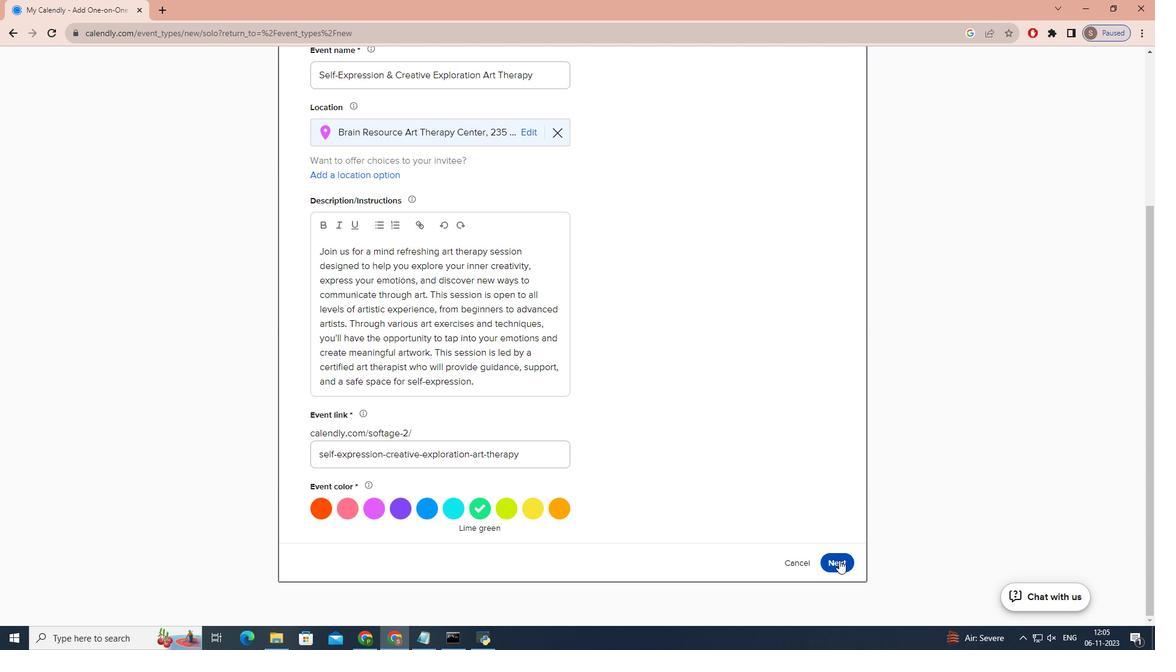 
Action: Mouse moved to (469, 292)
Screenshot: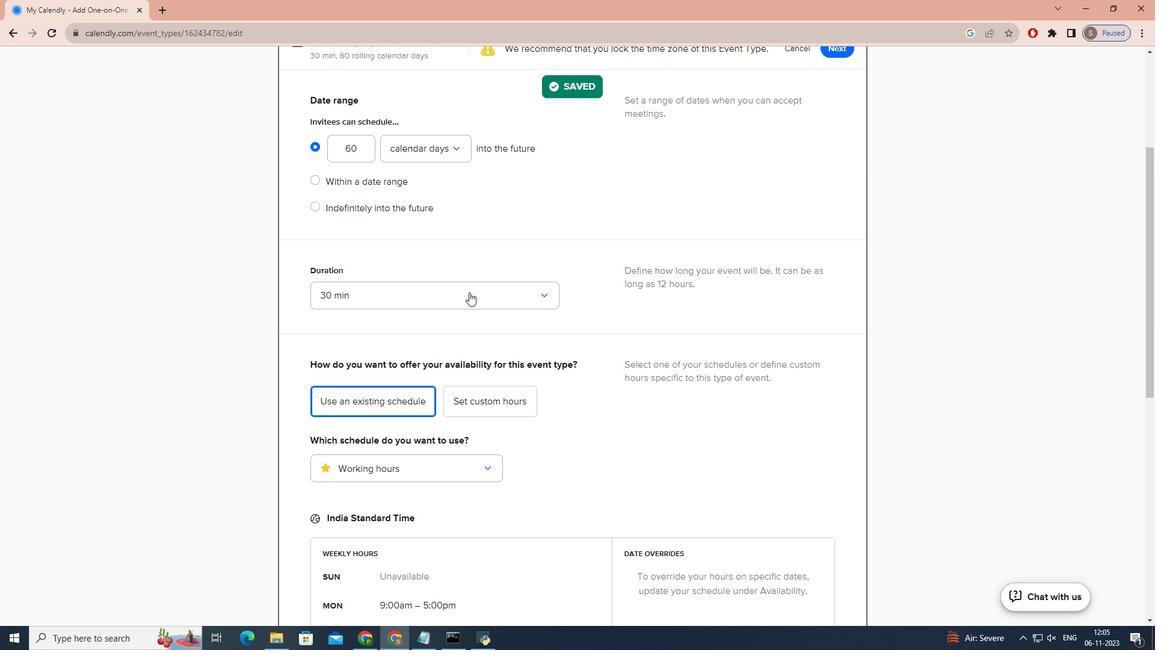 
Action: Mouse pressed left at (469, 292)
Screenshot: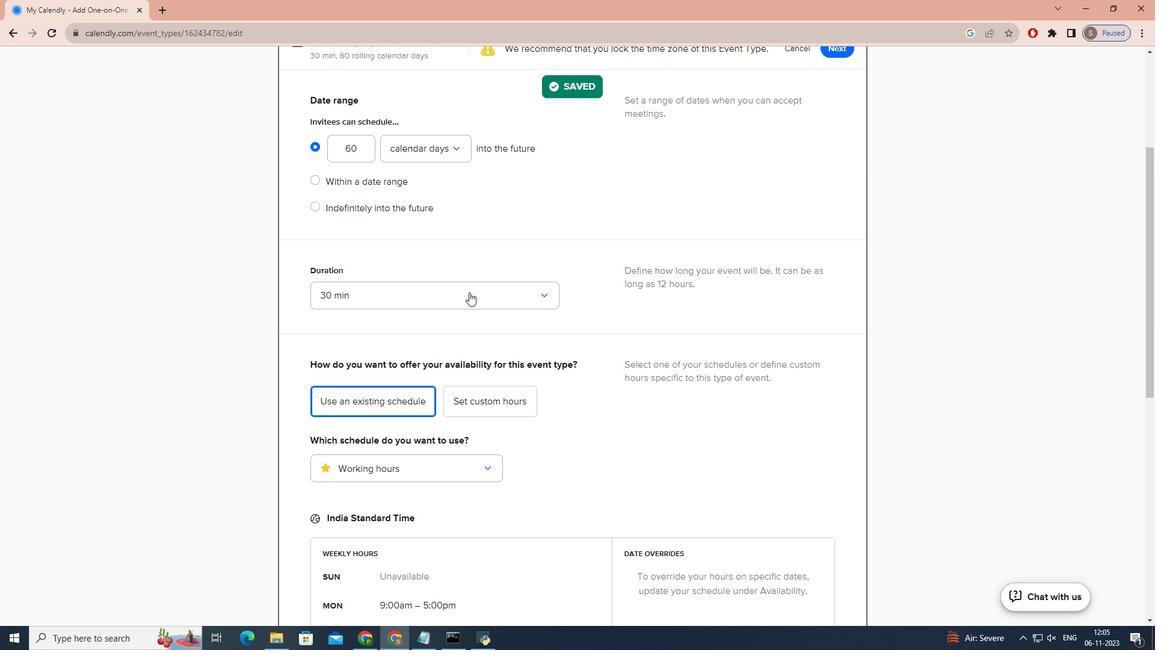 
Action: Mouse moved to (420, 421)
Screenshot: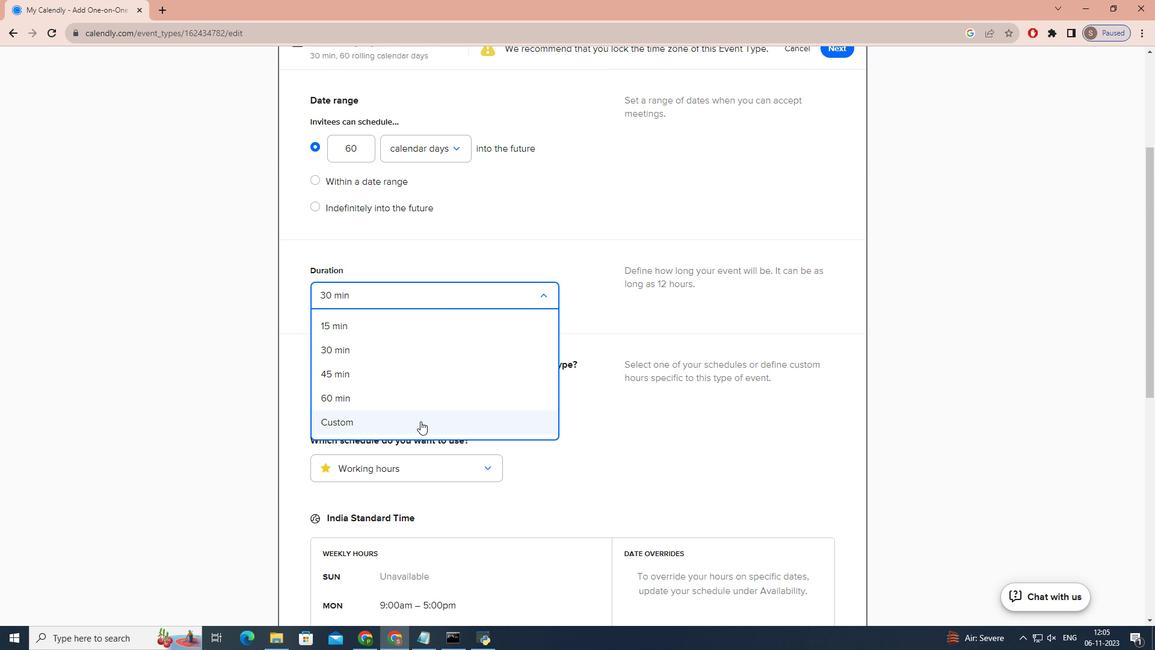 
Action: Mouse pressed left at (420, 421)
Screenshot: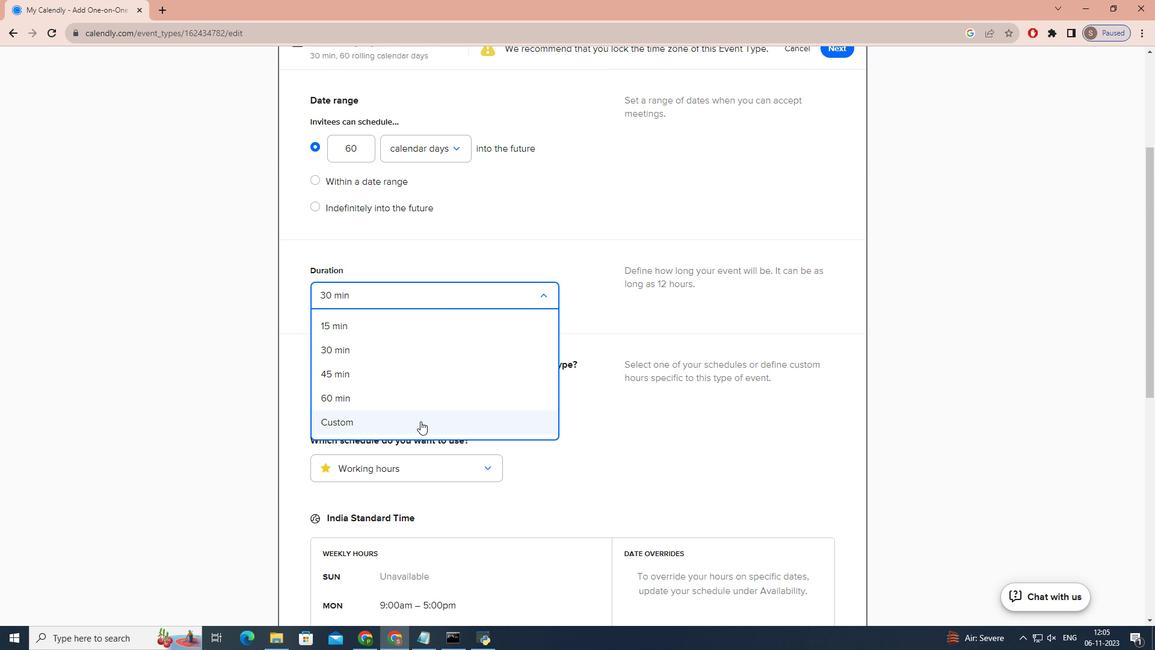 
Action: Mouse moved to (411, 319)
Screenshot: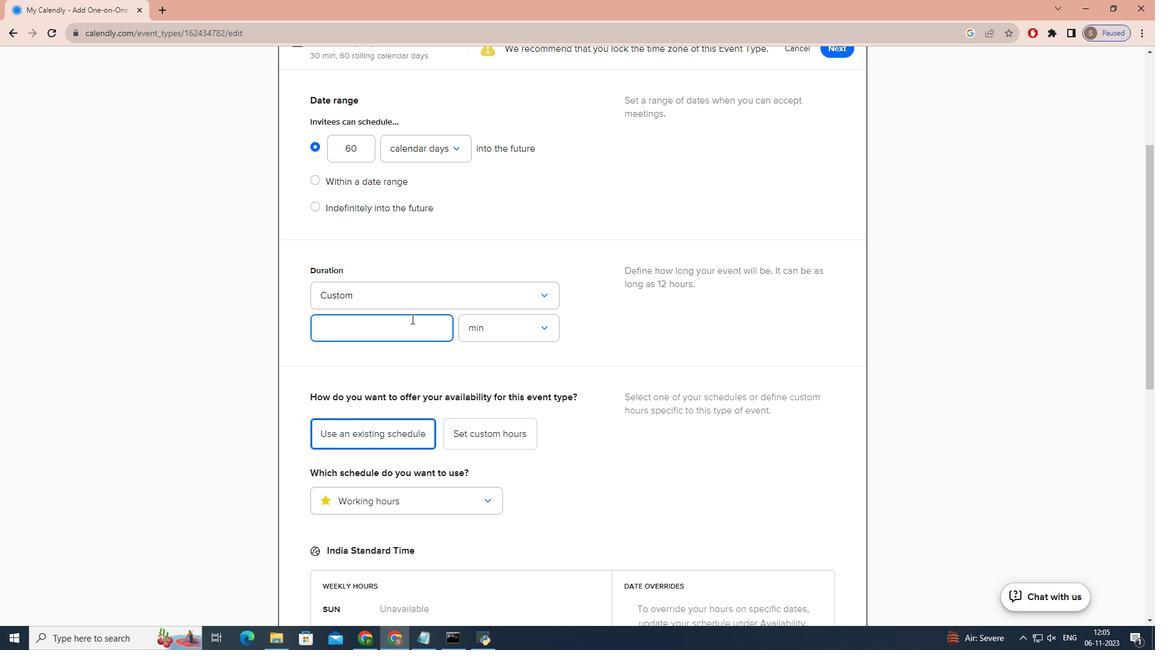 
Action: Mouse pressed left at (411, 319)
Screenshot: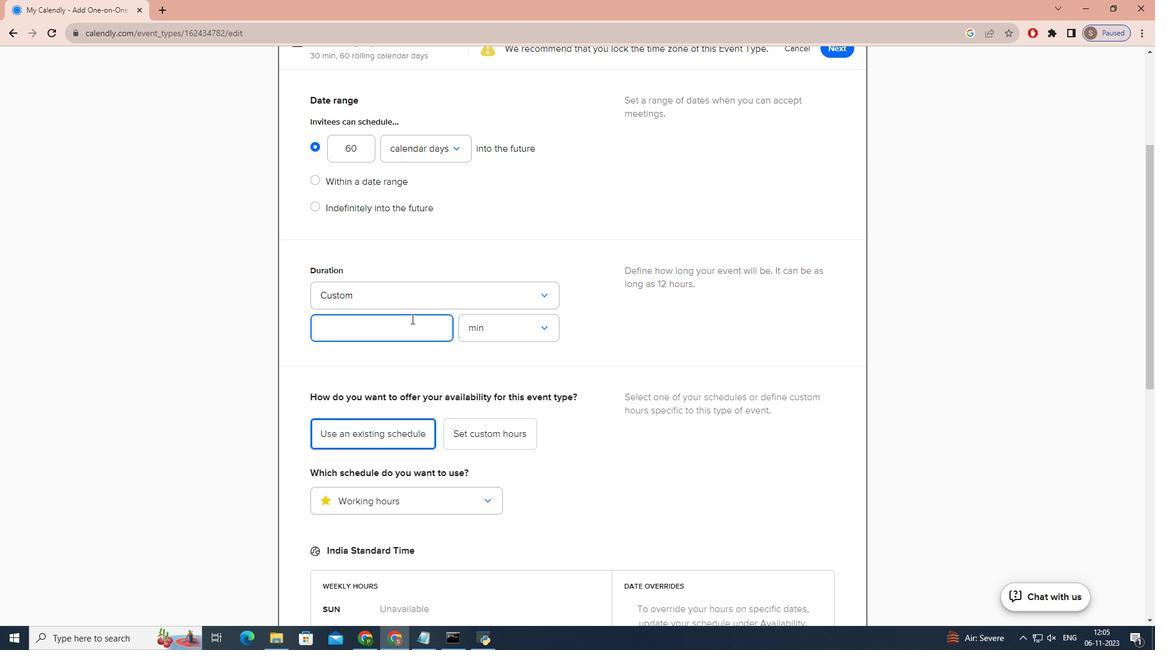 
Action: Key pressed 3
Screenshot: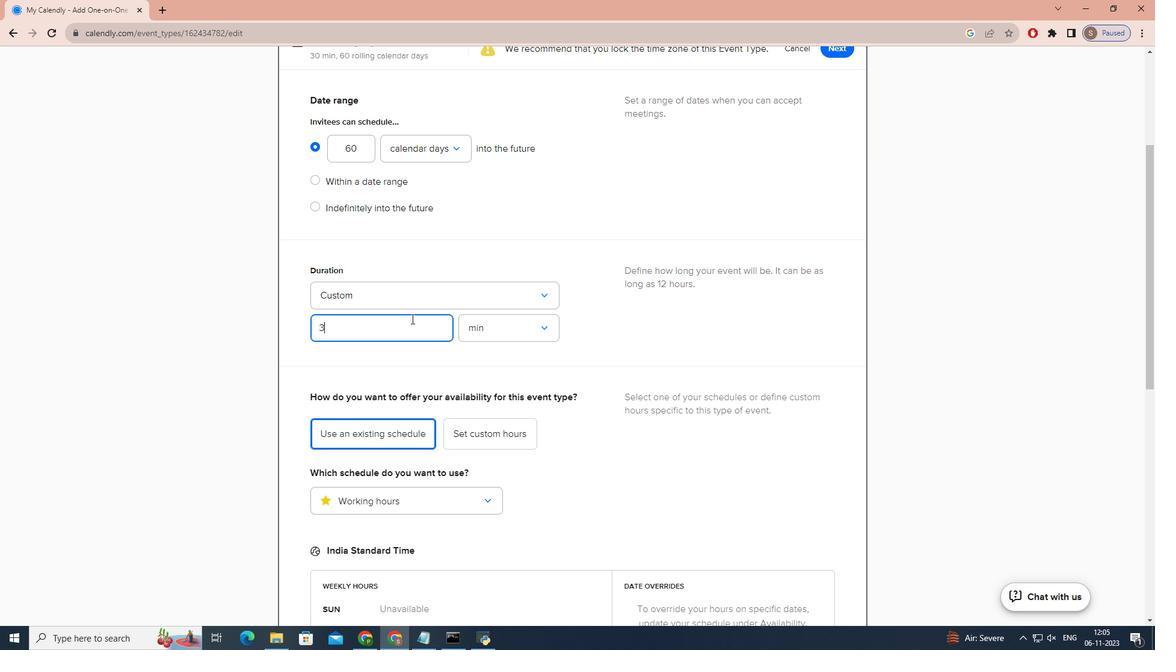 
Action: Mouse moved to (524, 331)
Screenshot: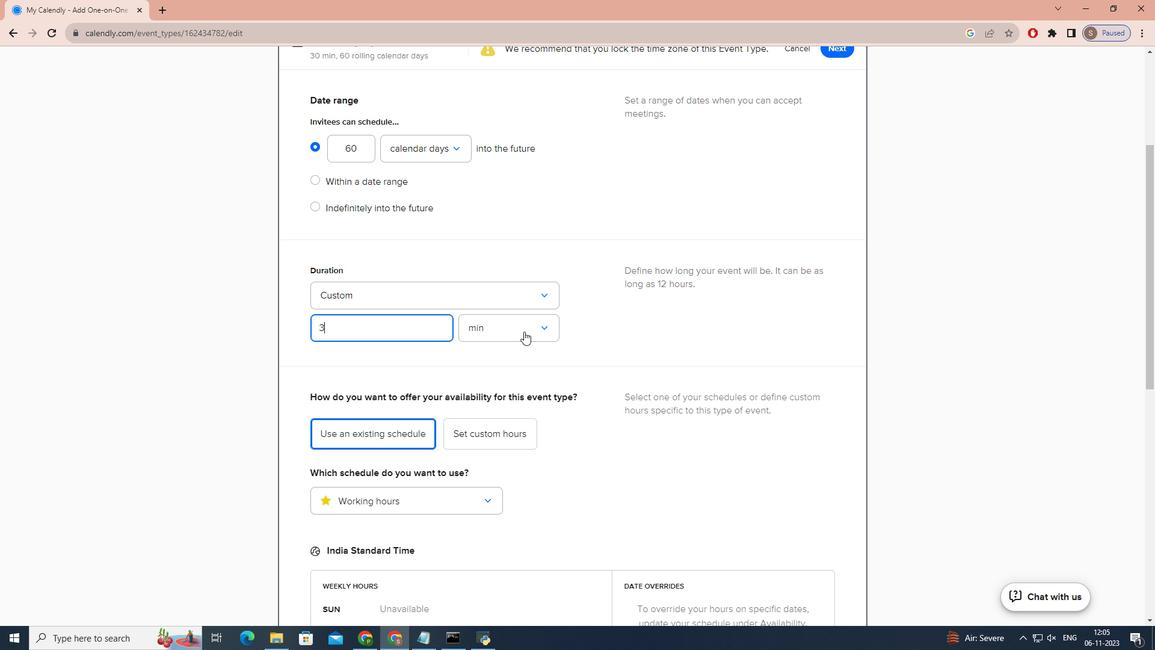 
Action: Mouse pressed left at (524, 331)
Screenshot: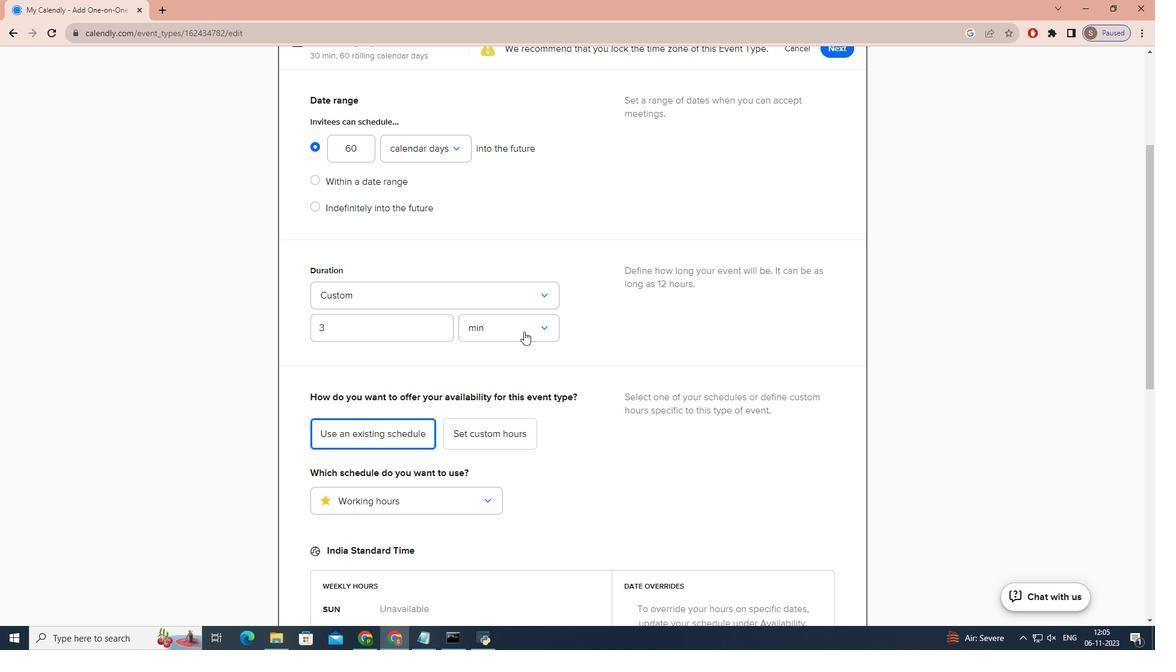 
Action: Mouse moved to (500, 385)
Screenshot: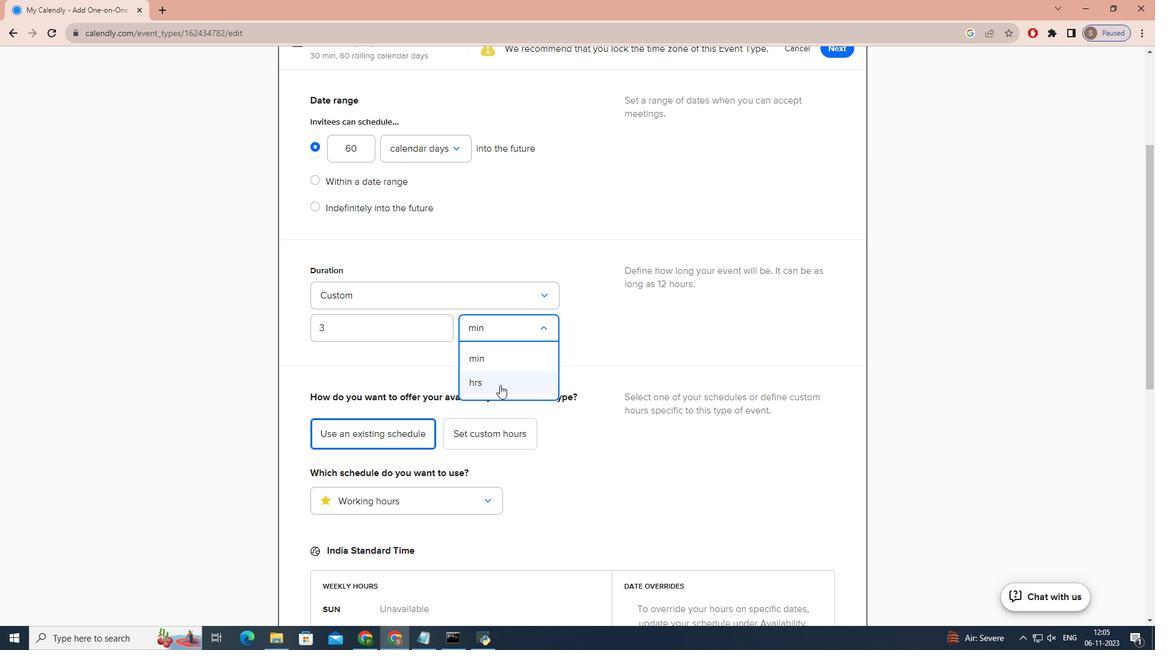
Action: Mouse pressed left at (500, 385)
Screenshot: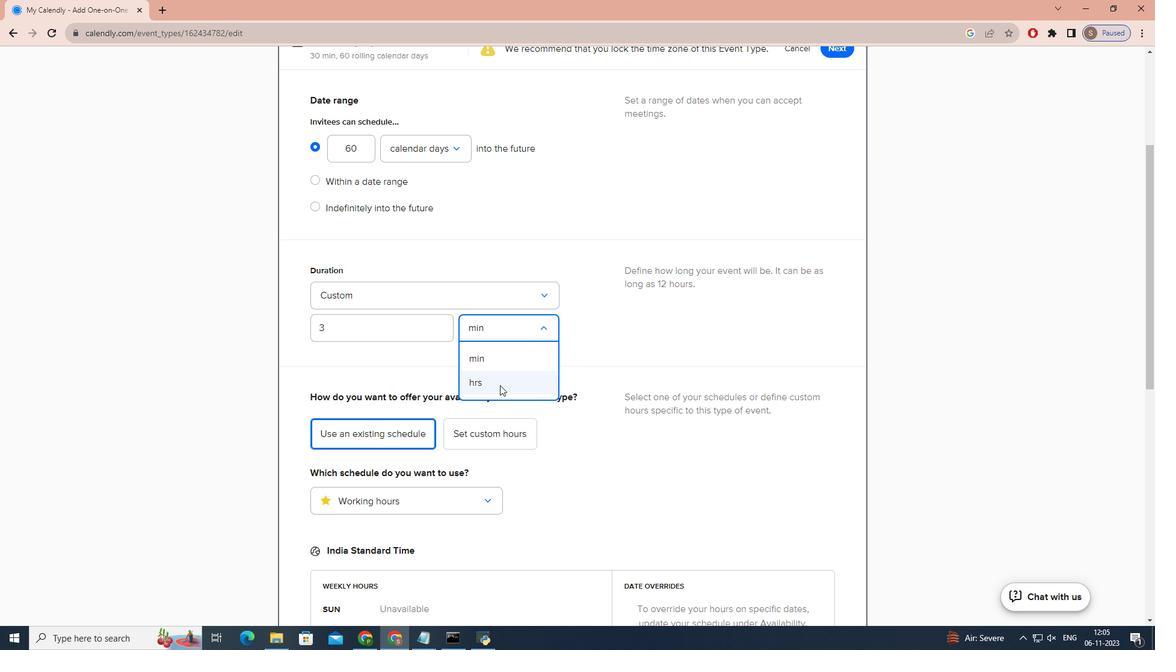 
Action: Mouse moved to (659, 344)
Screenshot: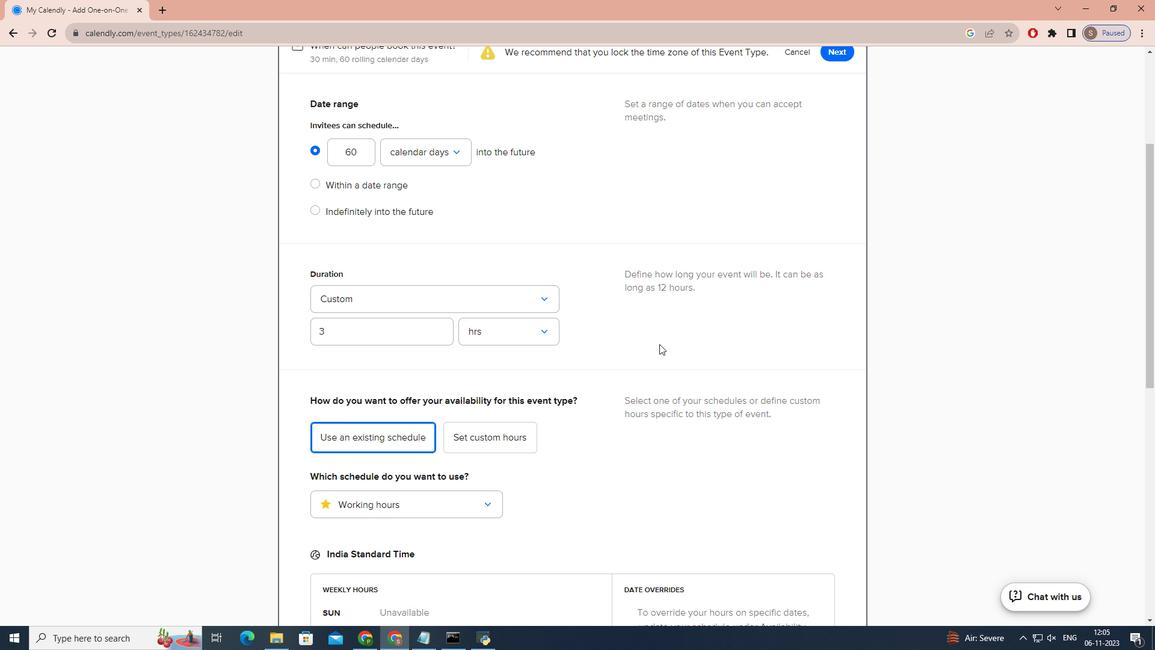 
Action: Mouse scrolled (659, 344) with delta (0, 0)
Screenshot: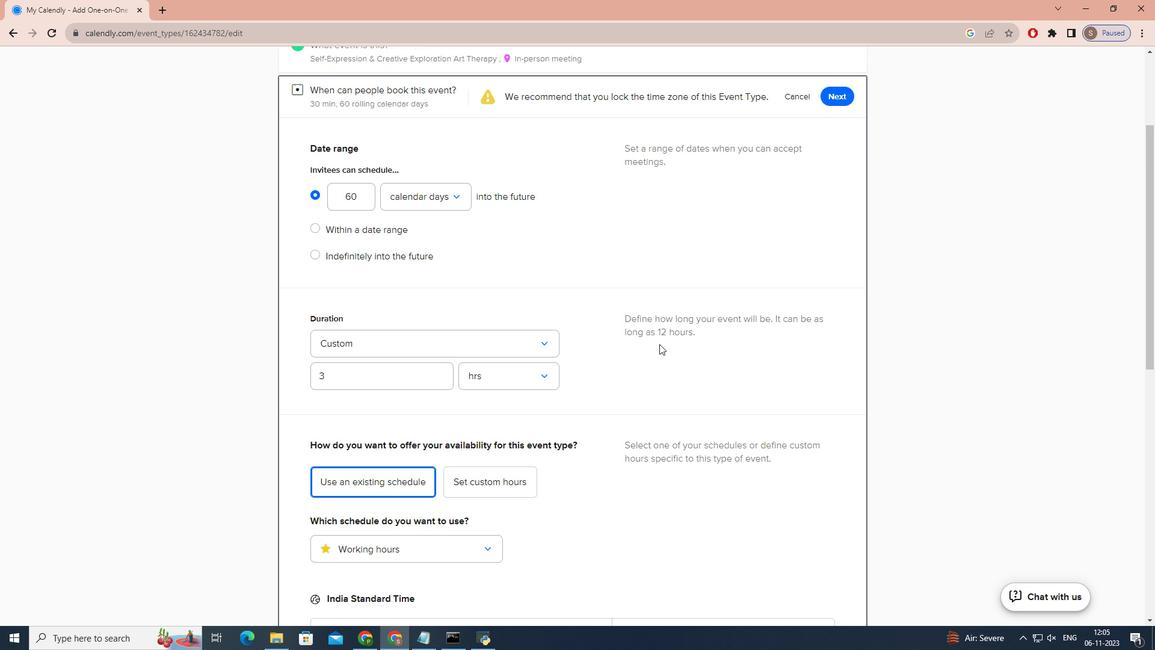 
Action: Mouse scrolled (659, 344) with delta (0, 0)
Screenshot: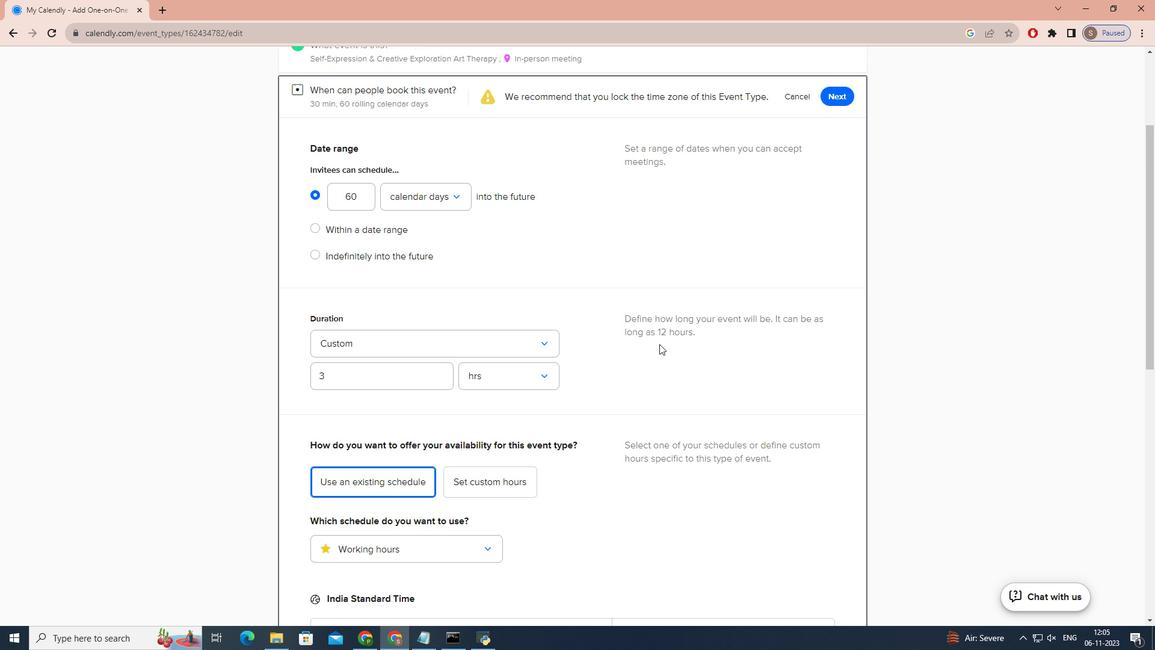 
Action: Mouse scrolled (659, 344) with delta (0, 0)
Screenshot: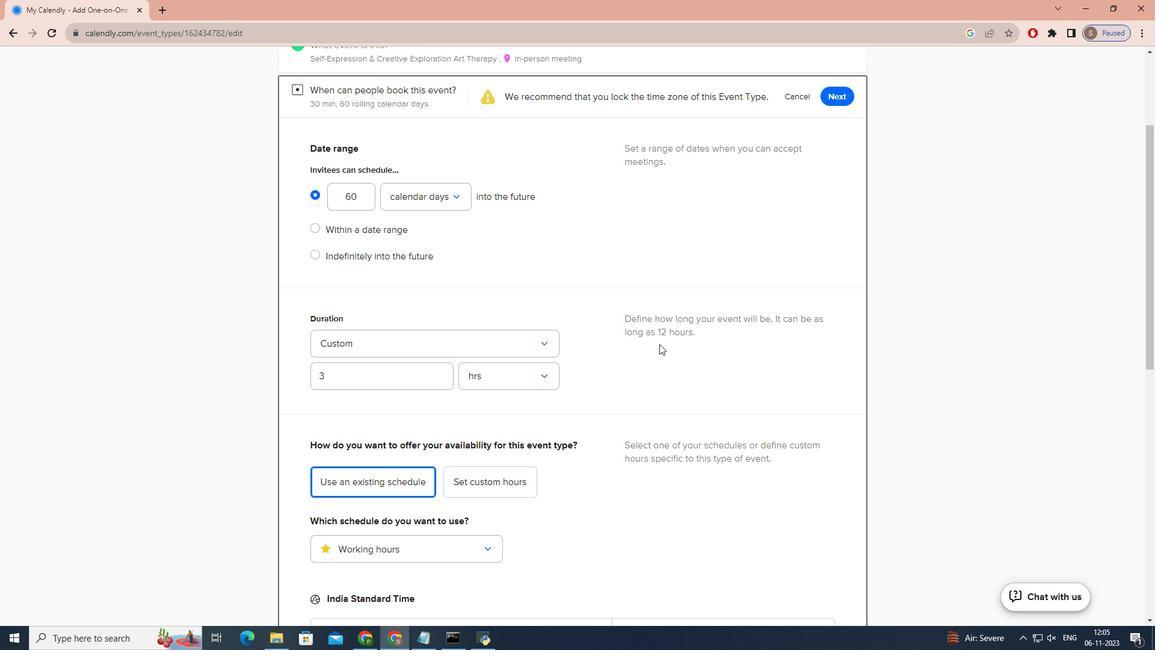 
Action: Mouse scrolled (659, 344) with delta (0, 0)
Screenshot: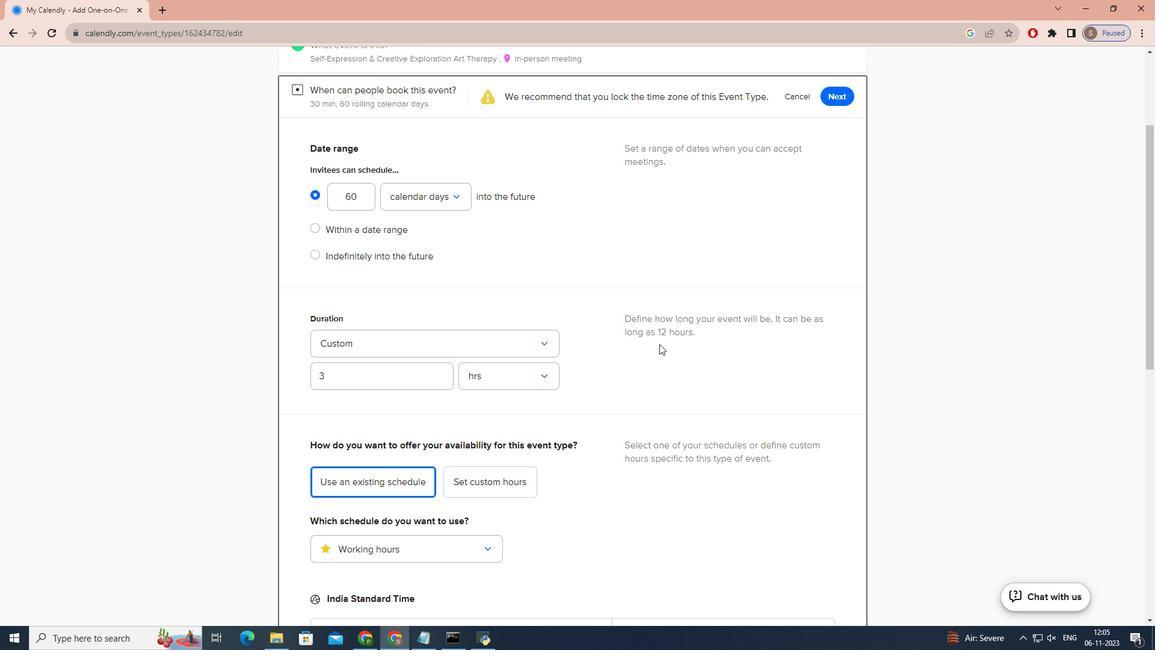 
Action: Mouse scrolled (659, 344) with delta (0, 0)
Screenshot: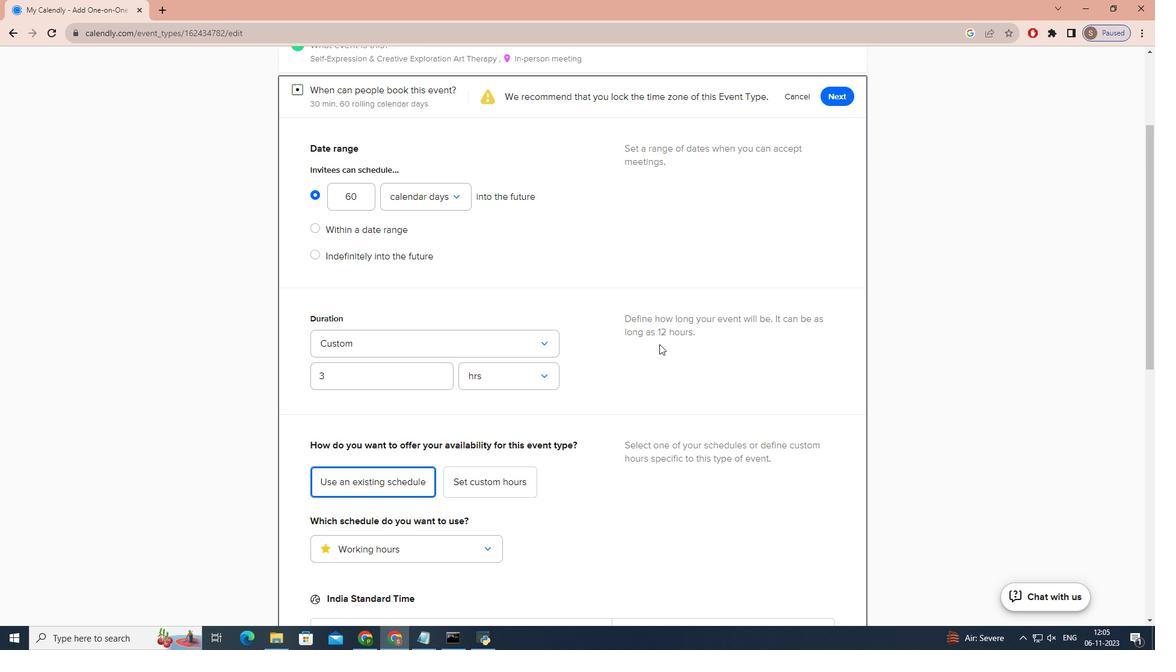 
Action: Mouse scrolled (659, 344) with delta (0, 0)
Screenshot: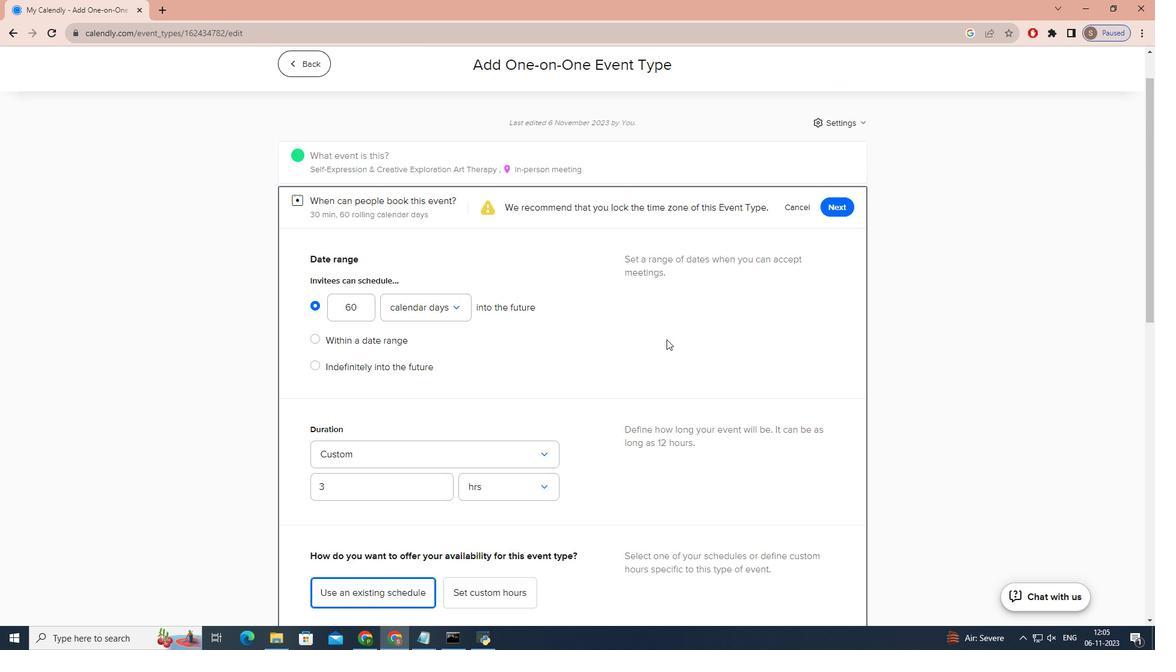 
Action: Mouse moved to (835, 253)
Screenshot: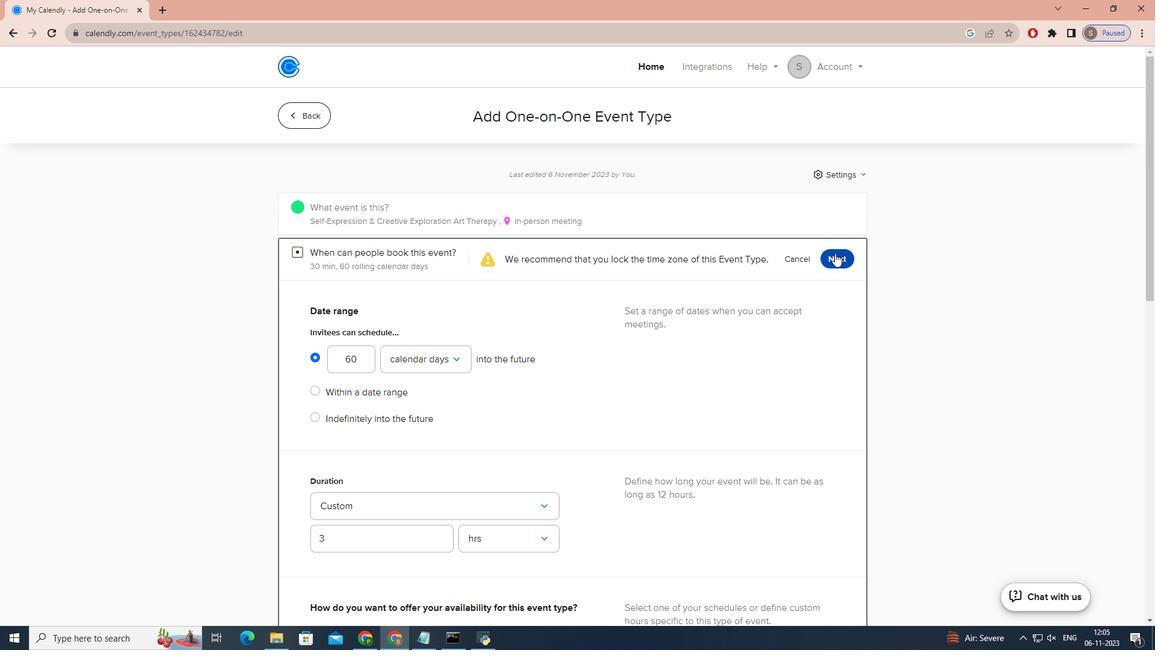
Action: Mouse pressed left at (835, 253)
Screenshot: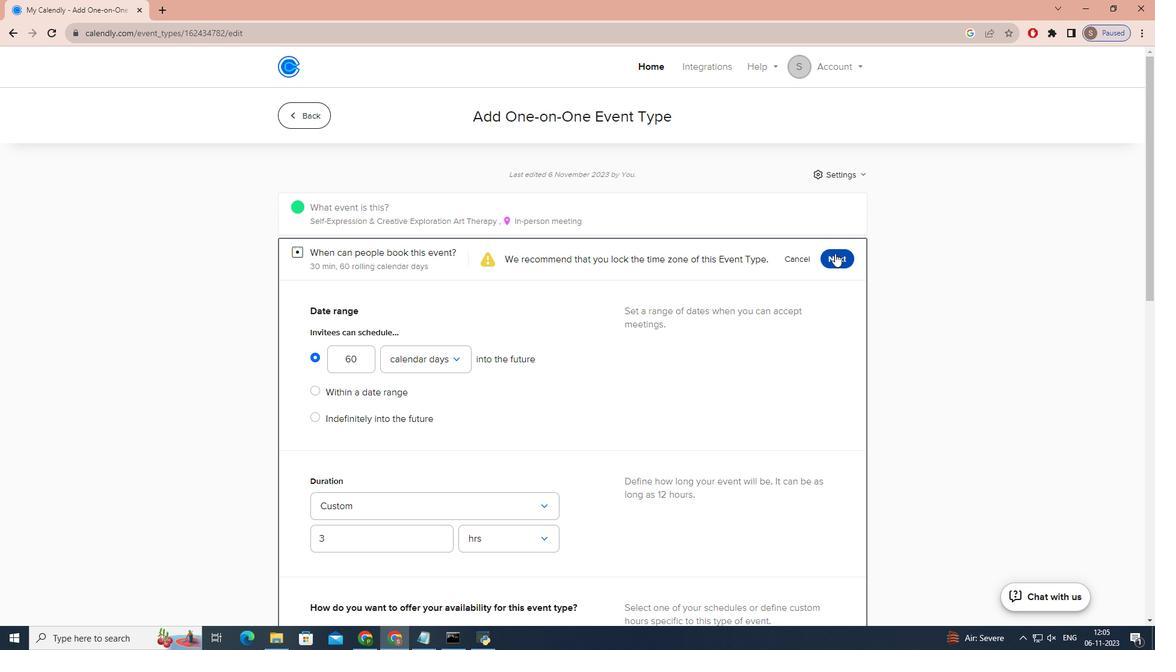 
Action: Mouse moved to (834, 253)
Screenshot: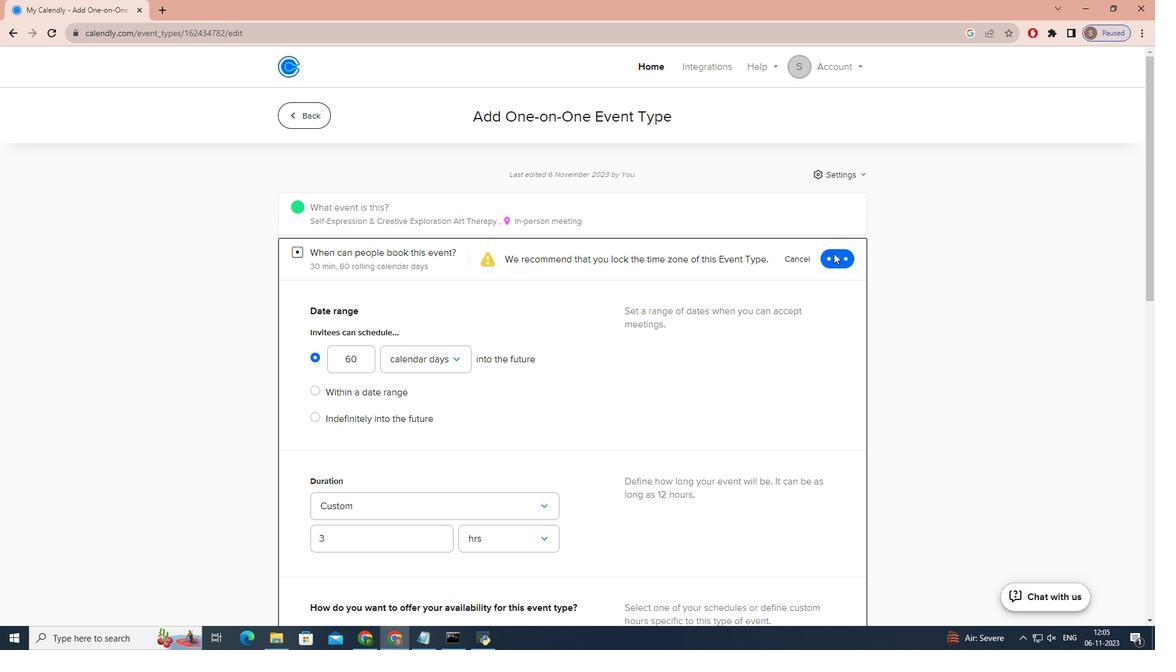 
